 Task: Create an event for the charity run training session.
Action: Mouse moved to (59, 133)
Screenshot: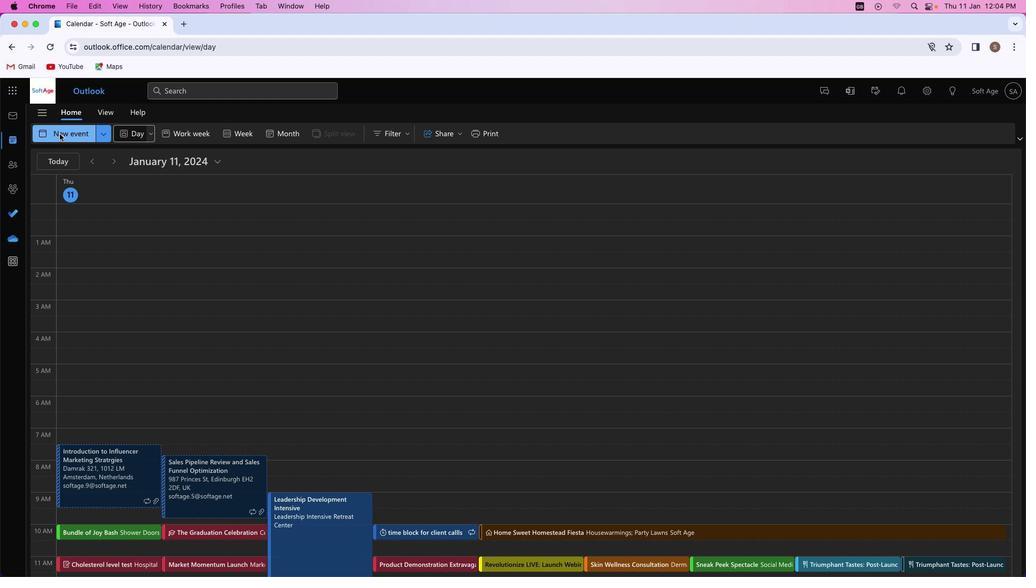 
Action: Mouse pressed left at (59, 133)
Screenshot: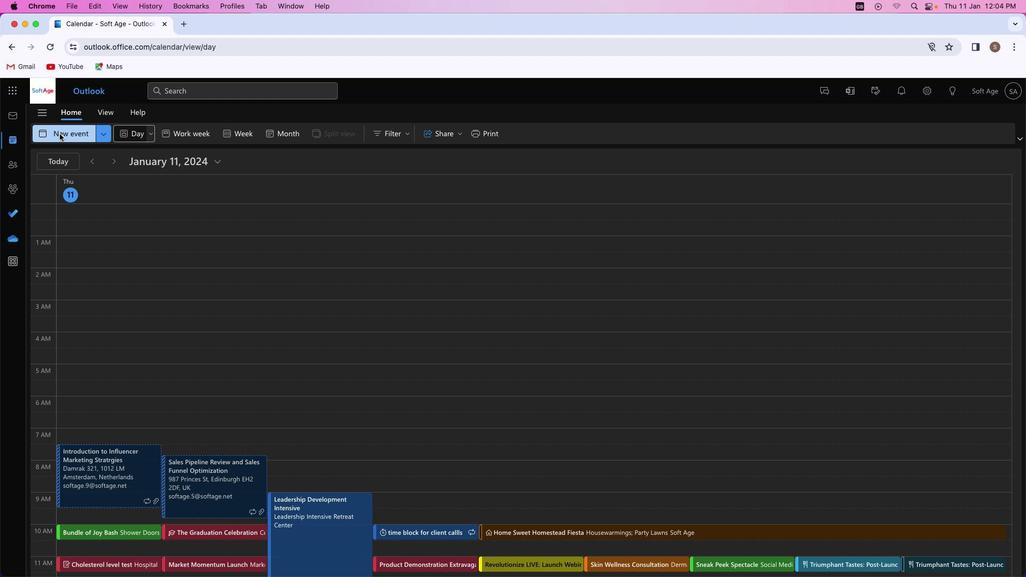 
Action: Mouse moved to (282, 197)
Screenshot: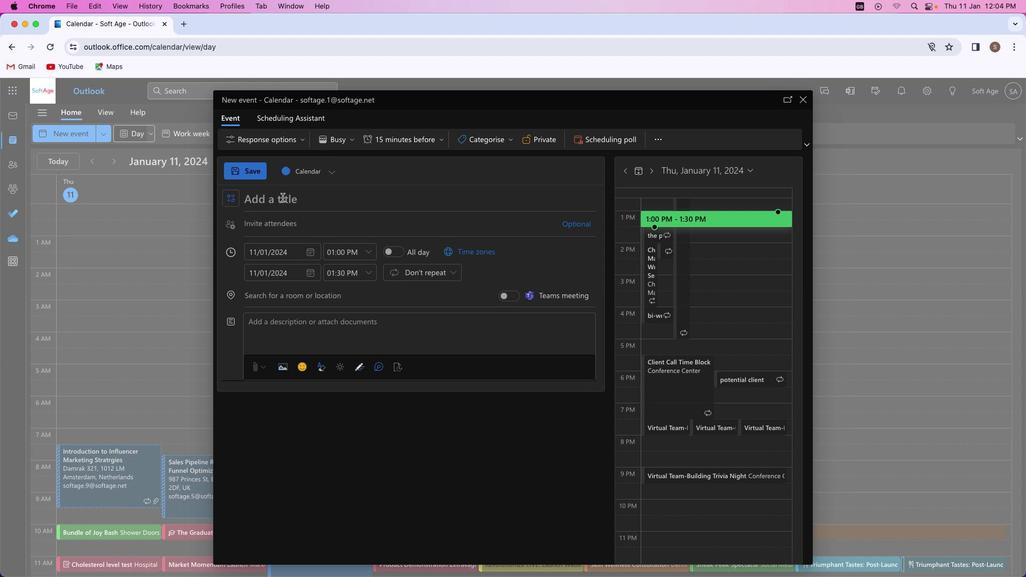 
Action: Mouse pressed left at (282, 197)
Screenshot: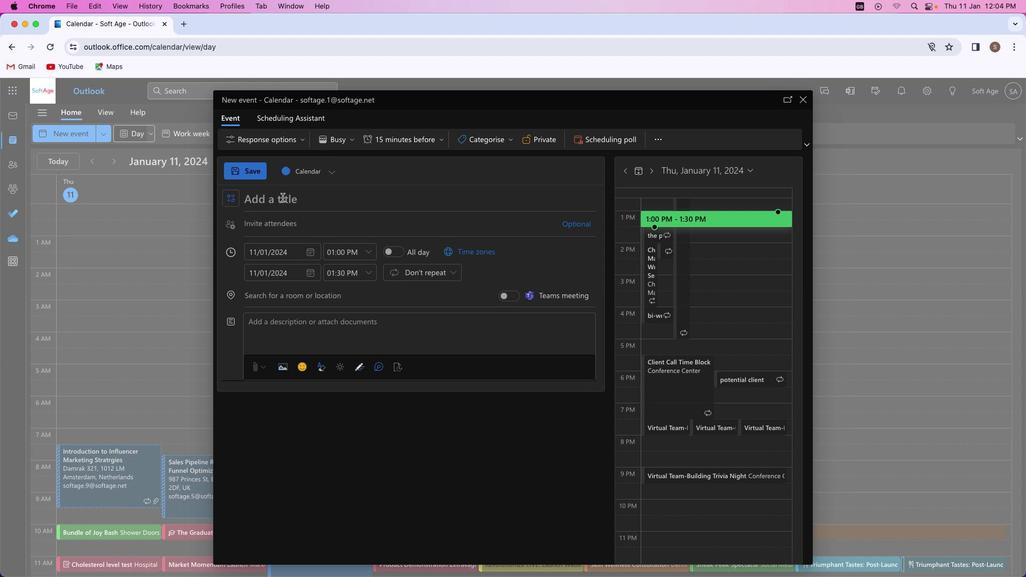 
Action: Key pressed Key.shift'C''h''a''r''i''t''y'Key.spaceKey.shift'R''u''n'Key.spaceKey.shift'T''r''a''i''n''i''n''g'Key.spaceKey.shift'S''e''s''s''i''o''n'
Screenshot: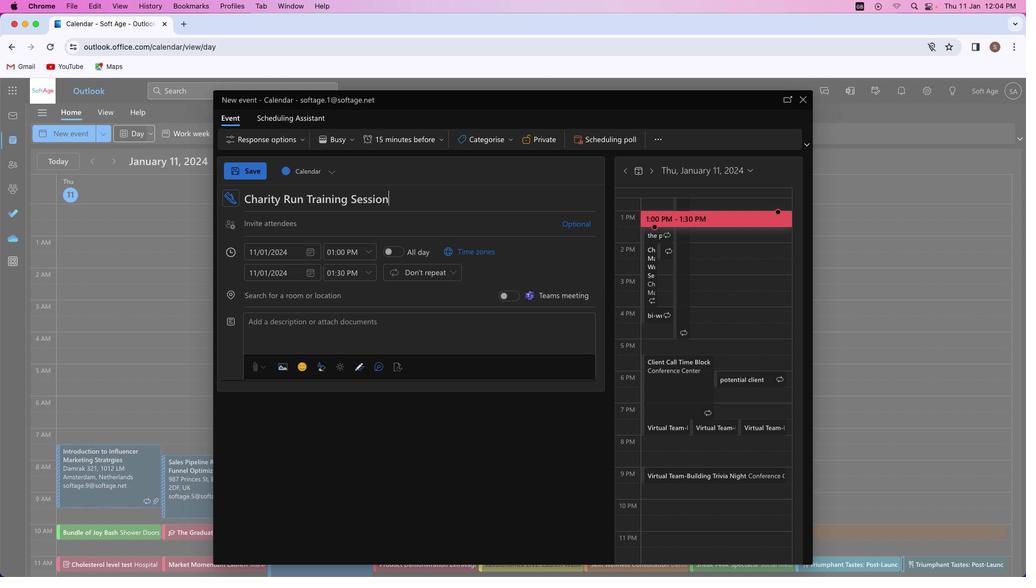 
Action: Mouse moved to (294, 295)
Screenshot: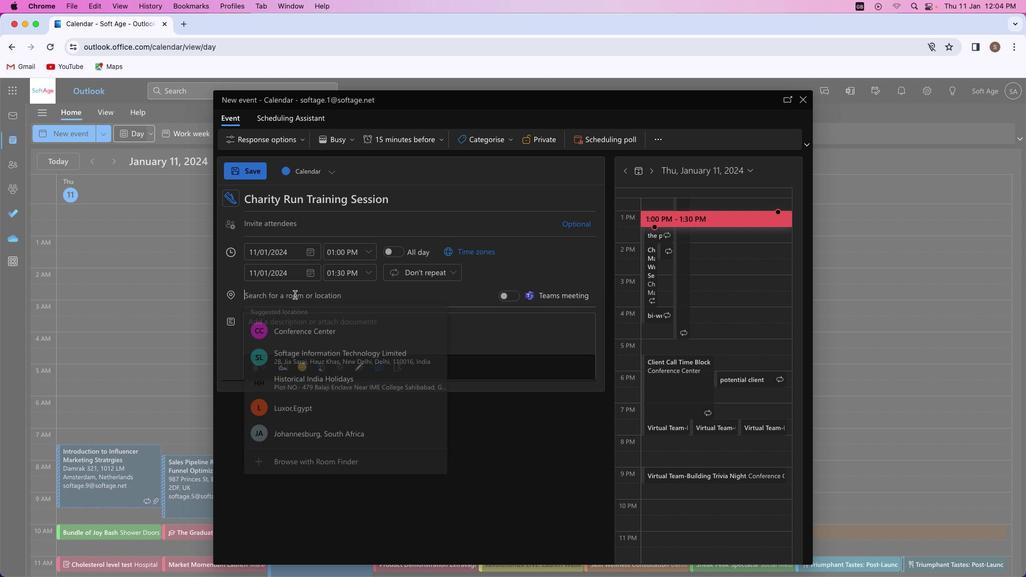 
Action: Mouse pressed left at (294, 295)
Screenshot: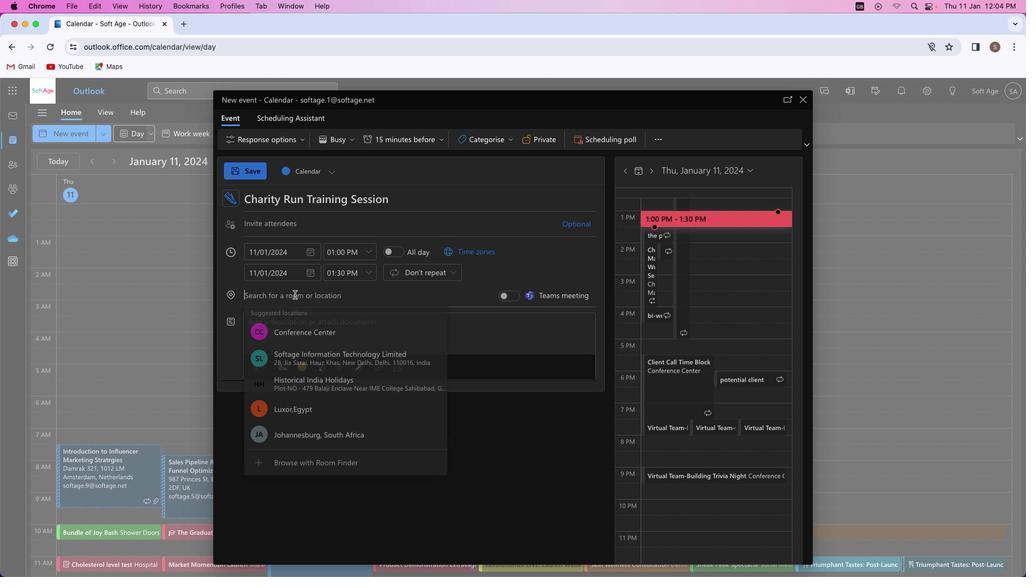 
Action: Key pressed Key.shift'C''h''a''r''i''t''y'
Screenshot: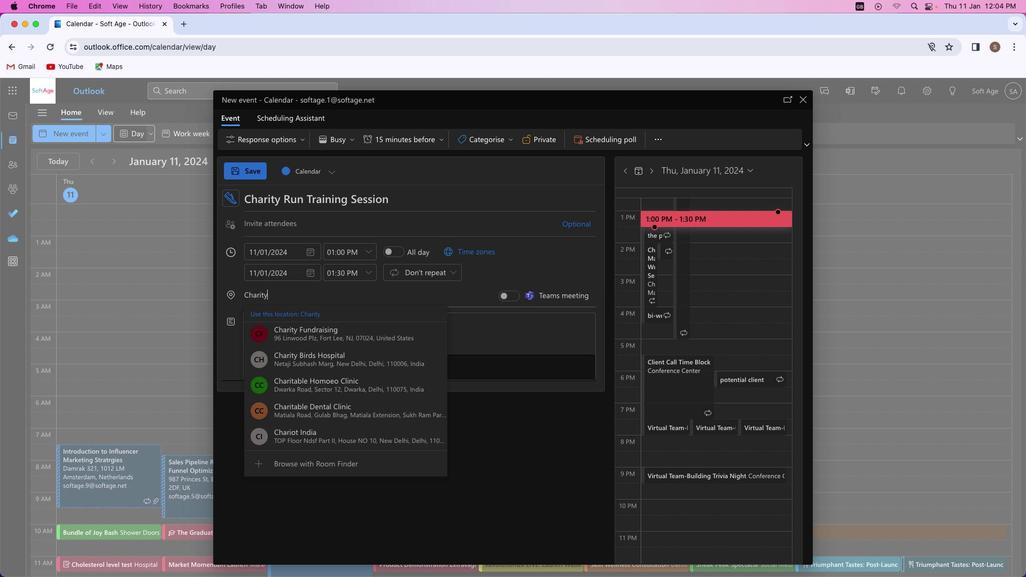 
Action: Mouse moved to (323, 369)
Screenshot: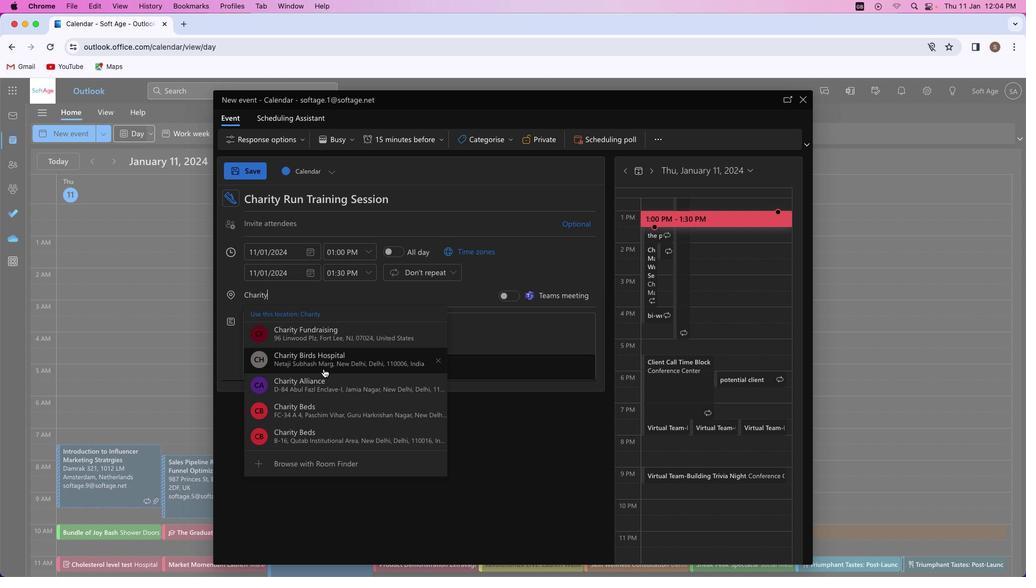 
Action: Key pressed Key.spaceKey.shift'T''r'
Screenshot: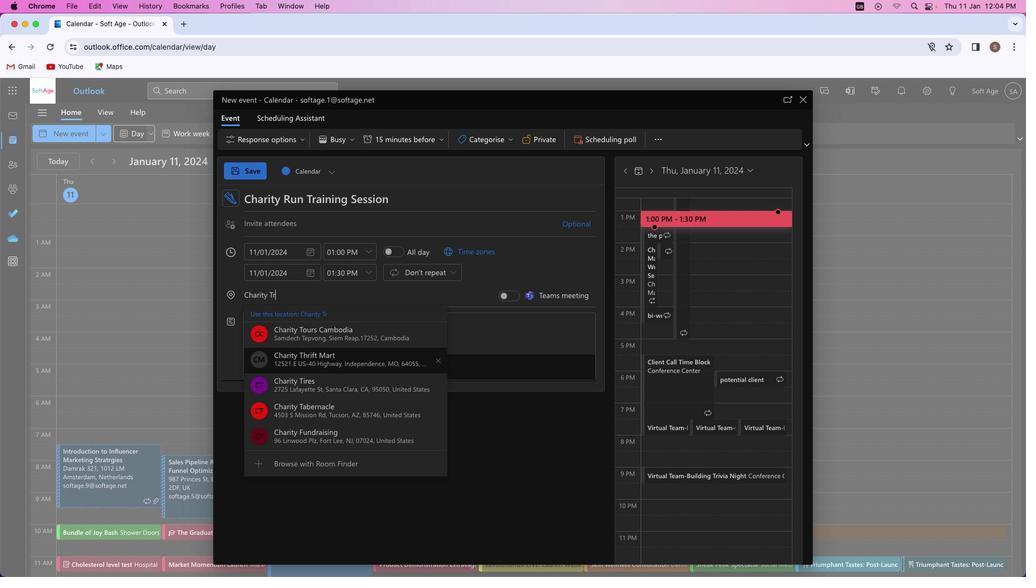 
Action: Mouse moved to (307, 381)
Screenshot: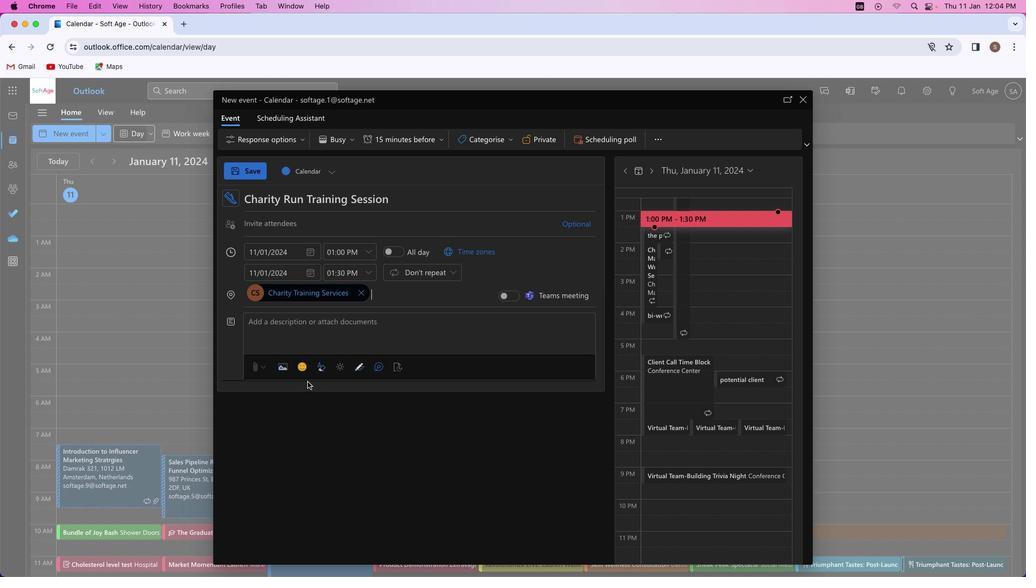 
Action: Mouse pressed left at (307, 381)
Screenshot: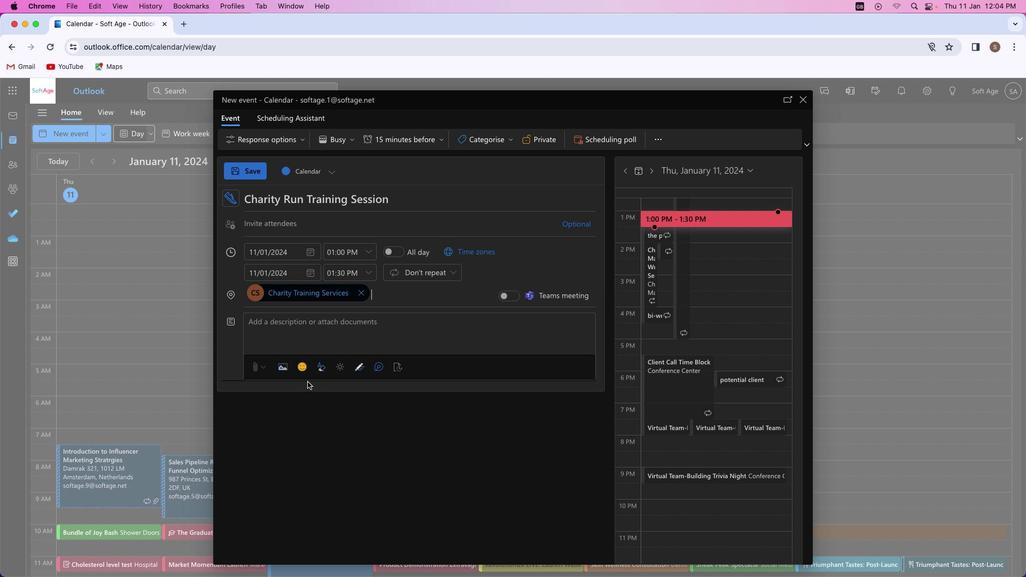 
Action: Mouse moved to (337, 330)
Screenshot: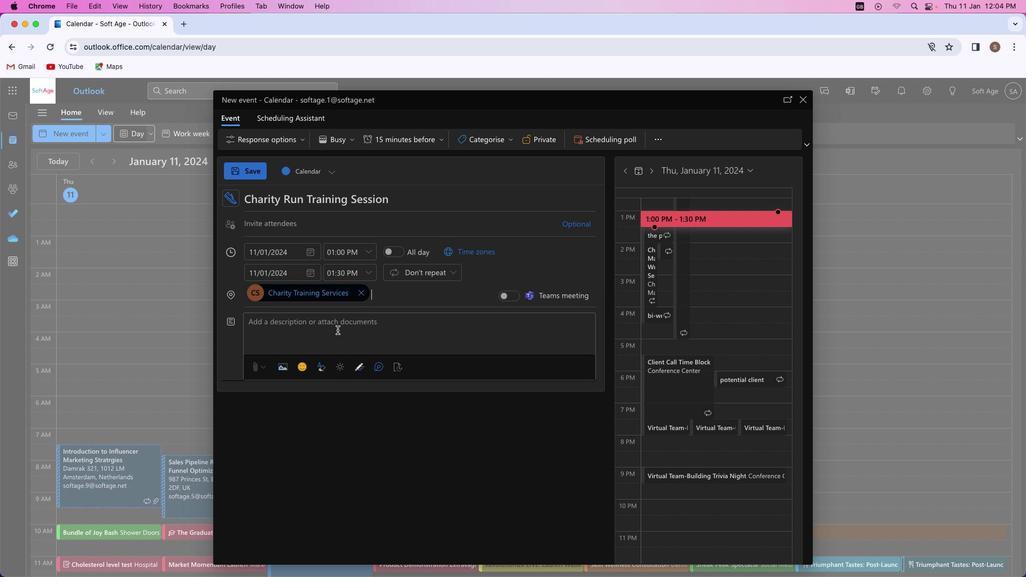 
Action: Mouse pressed left at (337, 330)
Screenshot: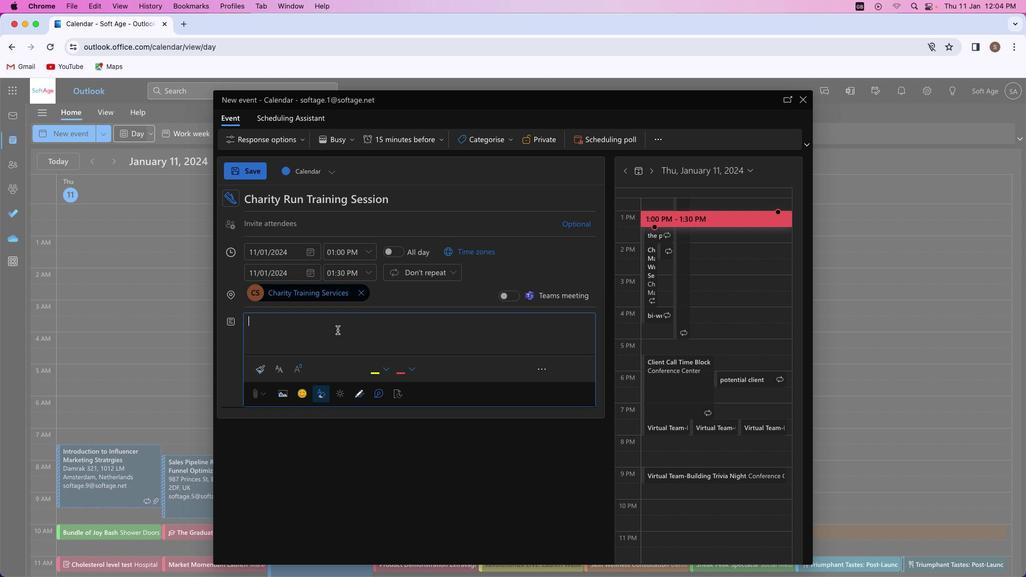 
Action: Key pressed Key.shift_r'P''r''e''p''a''r''e'Key.space'f''o''r'Key.space't''h''e'Key.space'c''h''a''r''i''t''y'Key.space'r''u''n'Key.space'w''i''t''h'Key.space'o''u''r'Key.space't''r''a''i''n''i''n''g'Key.space's''e''s''s''i''o''n'Key.shift'!'Key.spaceKey.shift'B''o''o''s''t'Key.space'y''o''u''r'Key.space'f''i''t''n''e''s''s'','Key.space's''h''a''r''e'Key.space'c''a''m''a''r''a''d''e''r''i''e'','Key.space'a''n''d'Key.space'c''o''n''t''r''i''b''u''t''e'Key.space't''o'Key.space'a'Key.space'n''o''b''l''e'Key.space'c''a''u''s''e''.'Key.spaceKey.shift_r'L''a''c''e'Key.space'u''p'Key.space'f''o''r'Key.space'a'Key.space'p''u''r''p''o''s''e''-''d''r''i''v''e''n'Key.space'j''o''u''r''n''e''y'Key.shift'!'
Screenshot: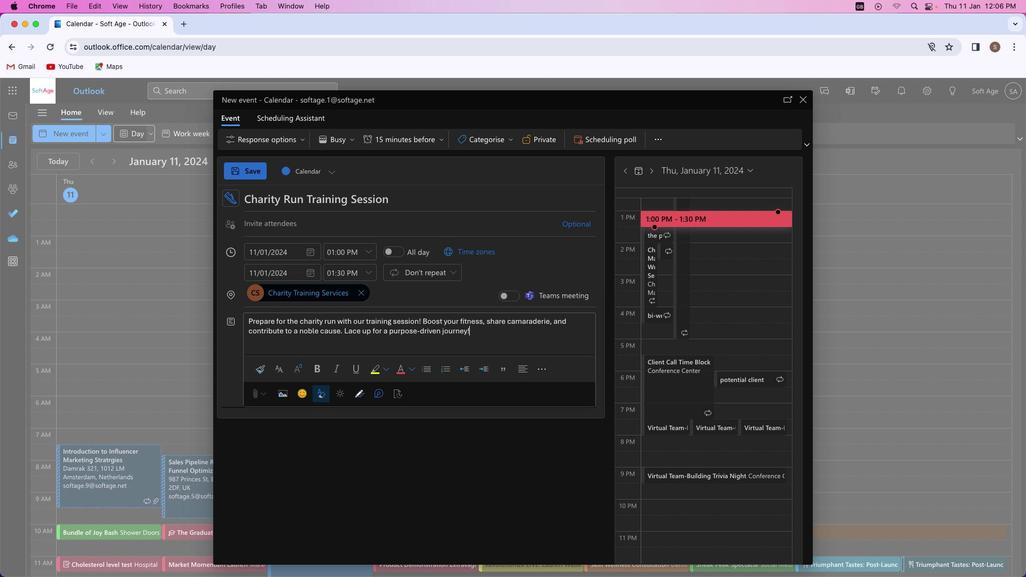 
Action: Mouse moved to (416, 320)
Screenshot: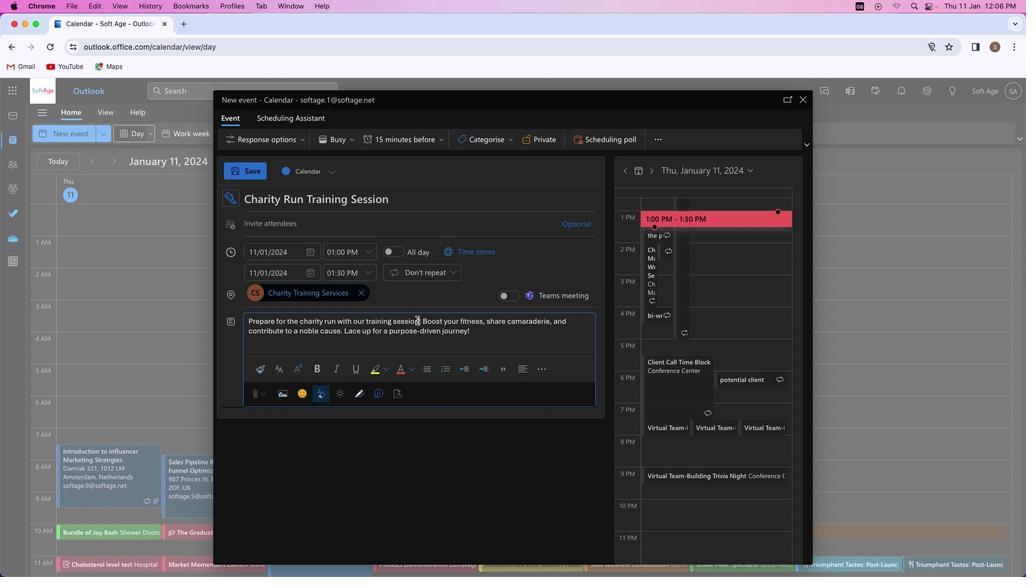 
Action: Mouse pressed left at (416, 320)
Screenshot: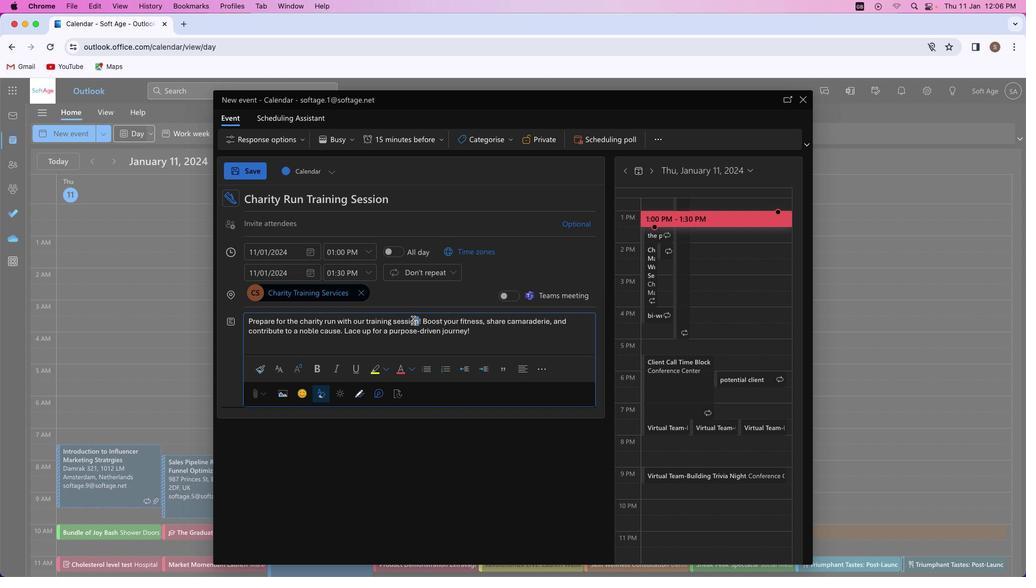 
Action: Mouse moved to (316, 366)
Screenshot: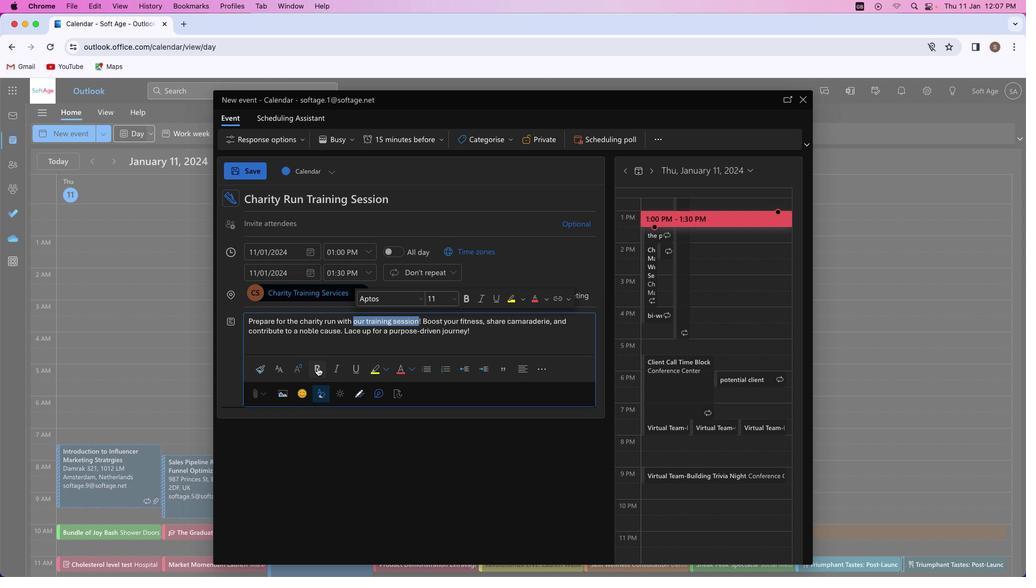 
Action: Mouse pressed left at (316, 366)
Screenshot: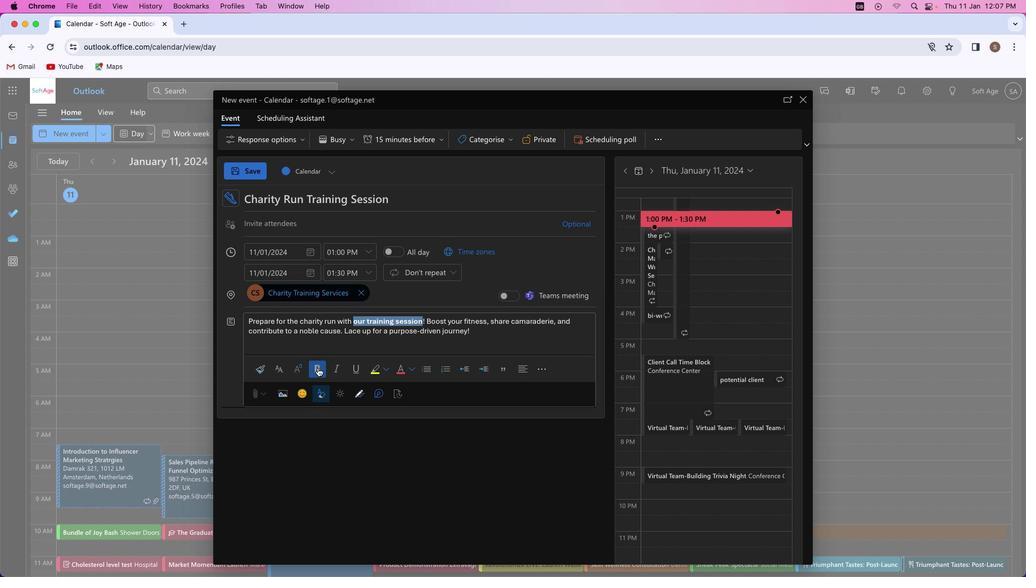 
Action: Mouse moved to (337, 366)
Screenshot: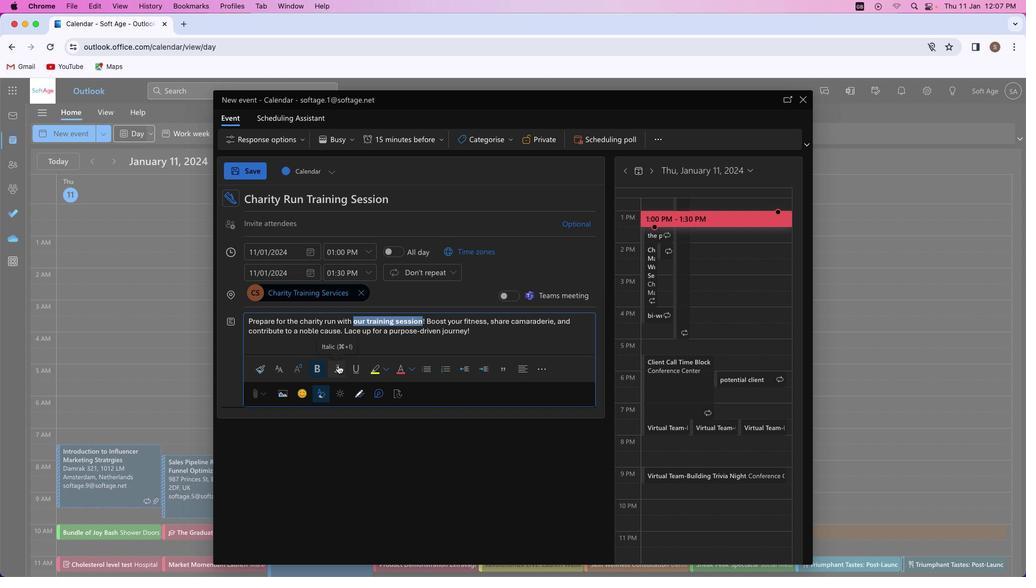 
Action: Mouse pressed left at (337, 366)
Screenshot: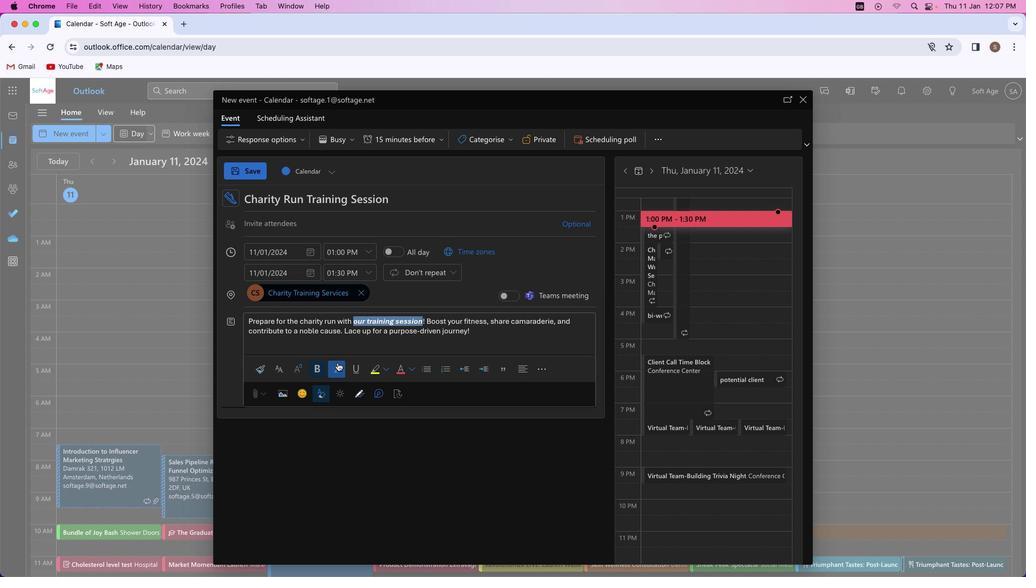 
Action: Mouse moved to (299, 320)
Screenshot: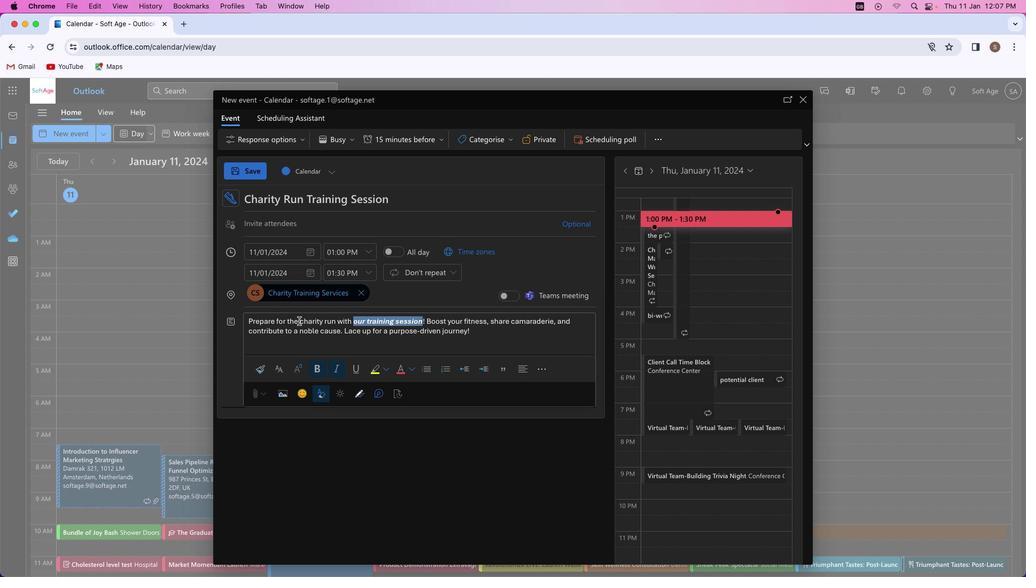 
Action: Mouse pressed left at (299, 320)
Screenshot: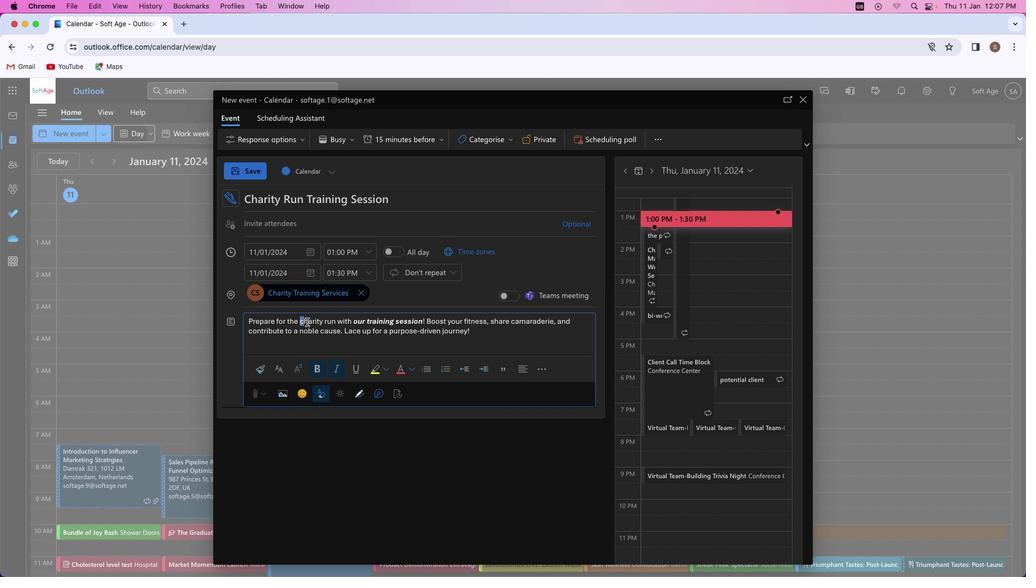 
Action: Mouse moved to (319, 370)
Screenshot: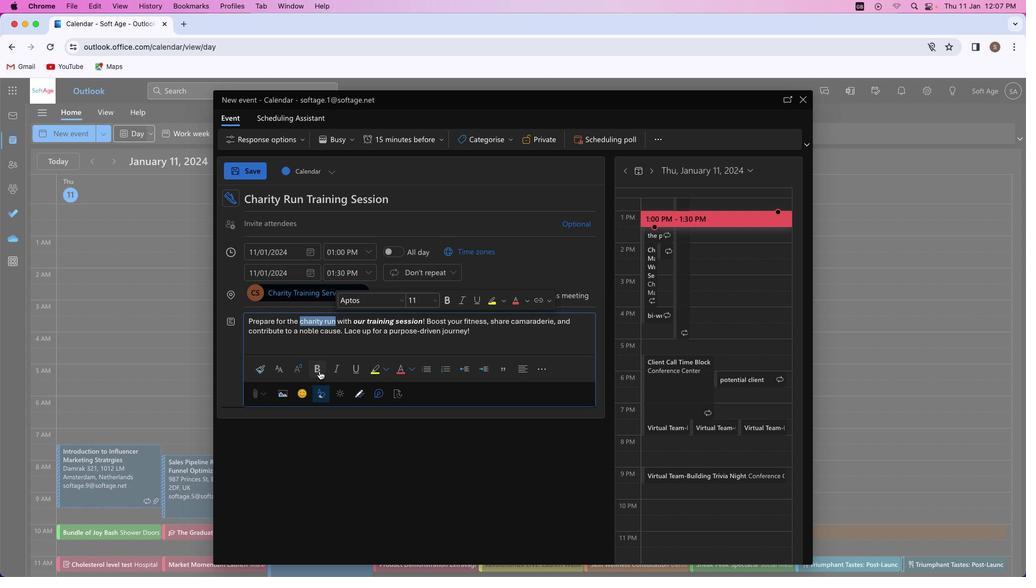 
Action: Mouse pressed left at (319, 370)
Screenshot: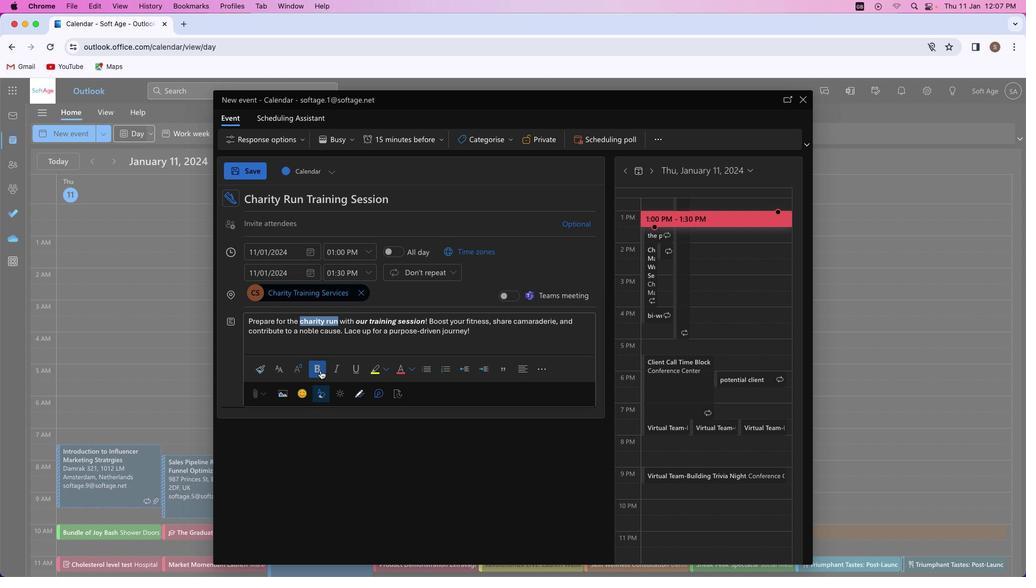 
Action: Mouse moved to (334, 367)
Screenshot: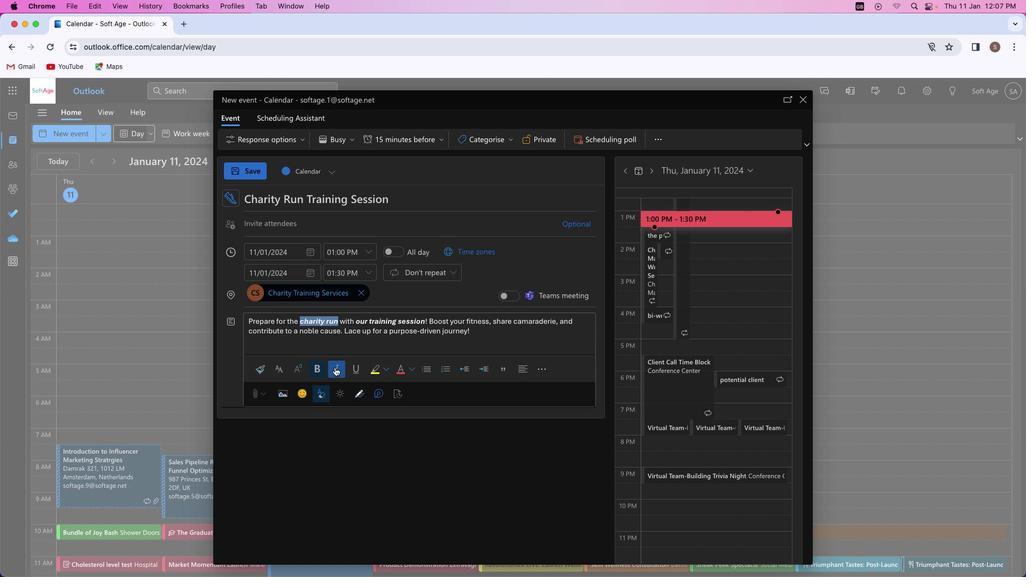 
Action: Mouse pressed left at (334, 367)
Screenshot: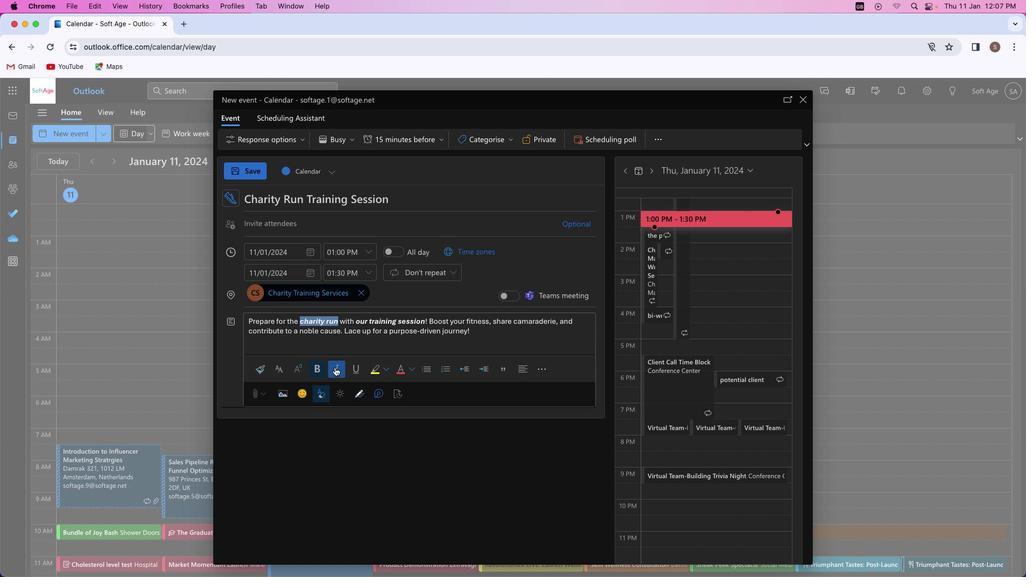 
Action: Mouse moved to (478, 332)
Screenshot: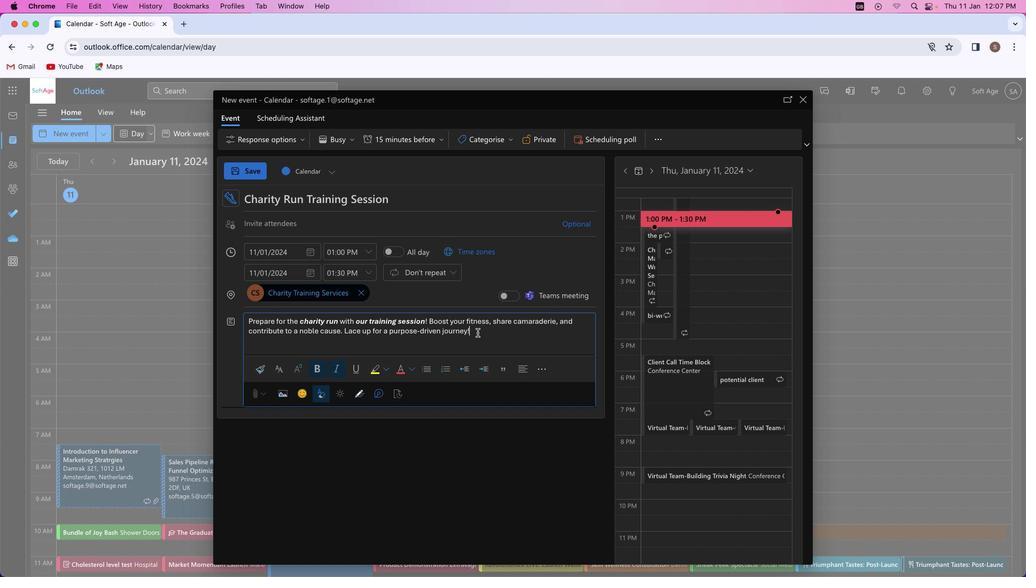 
Action: Mouse pressed left at (478, 332)
Screenshot: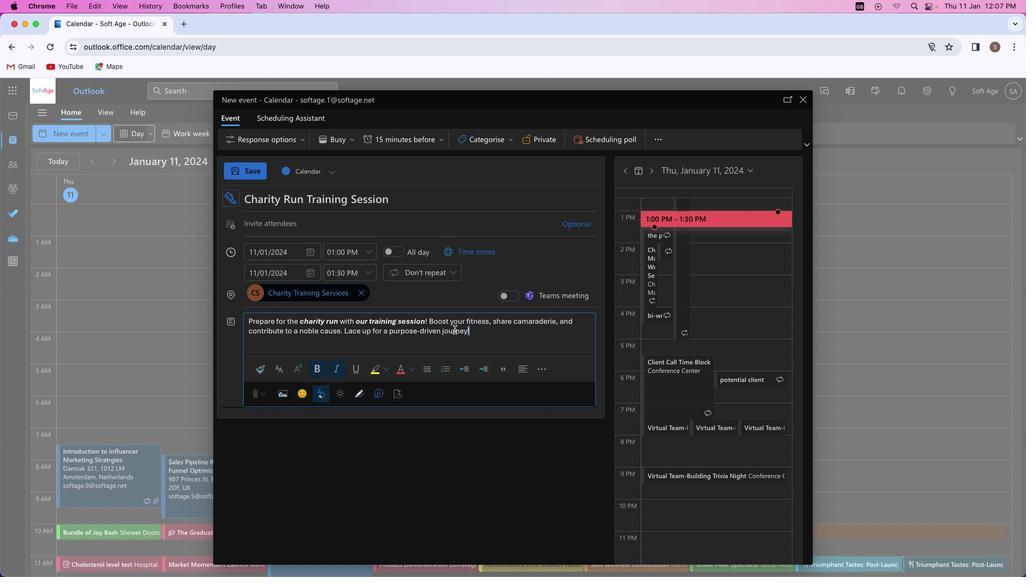 
Action: Mouse moved to (348, 298)
Screenshot: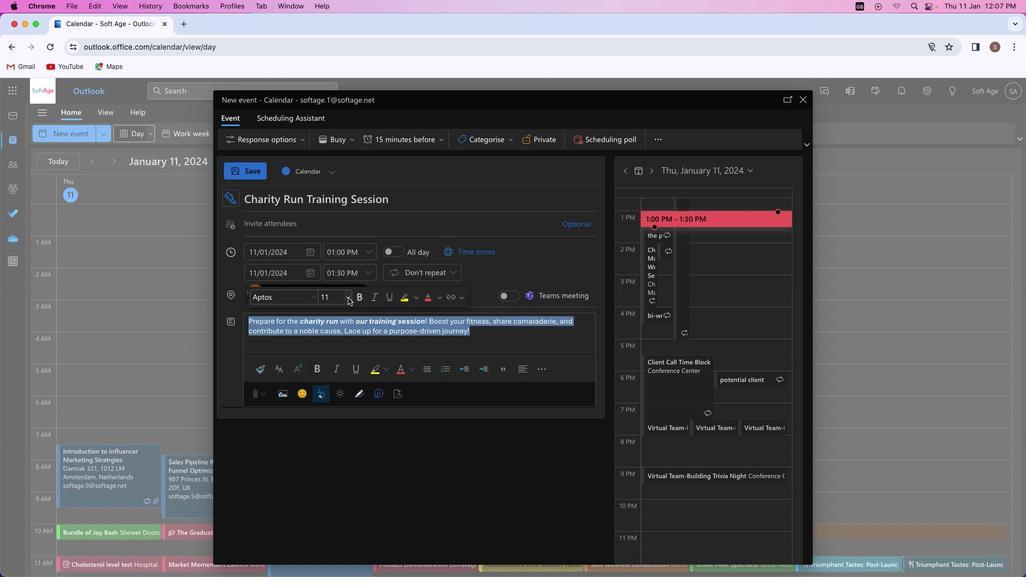 
Action: Mouse pressed left at (348, 298)
Screenshot: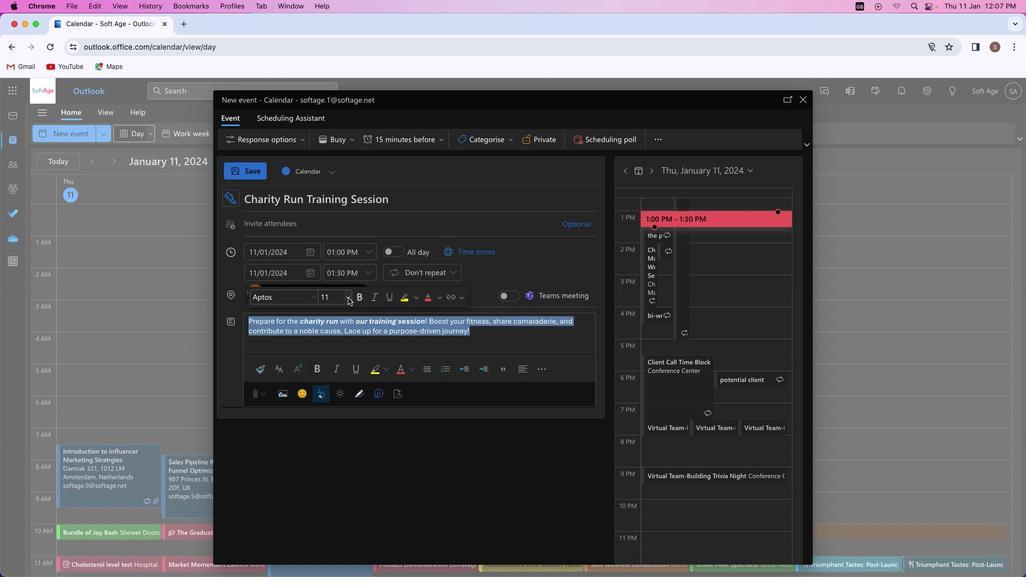 
Action: Mouse moved to (335, 383)
Screenshot: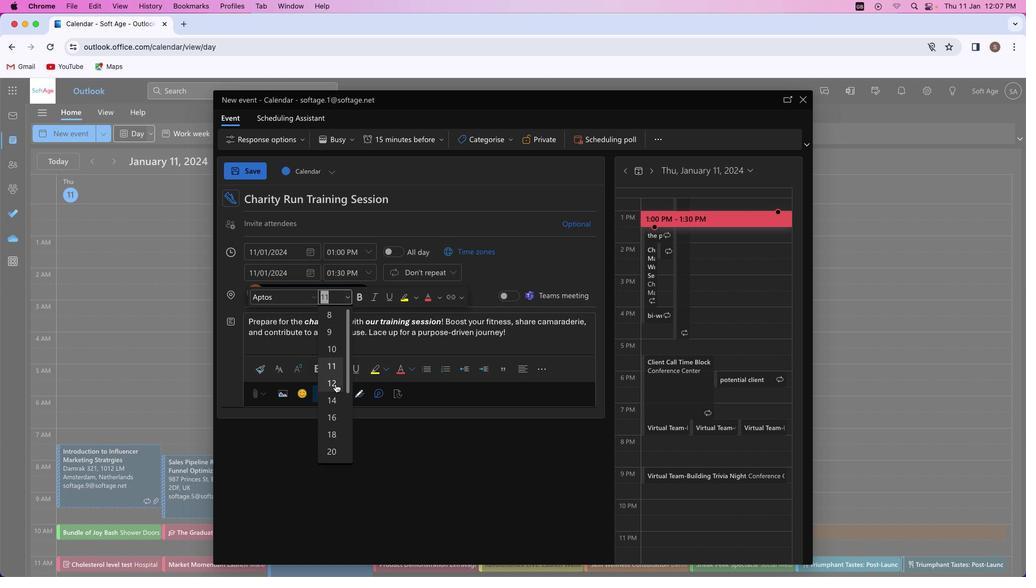 
Action: Mouse pressed left at (335, 383)
Screenshot: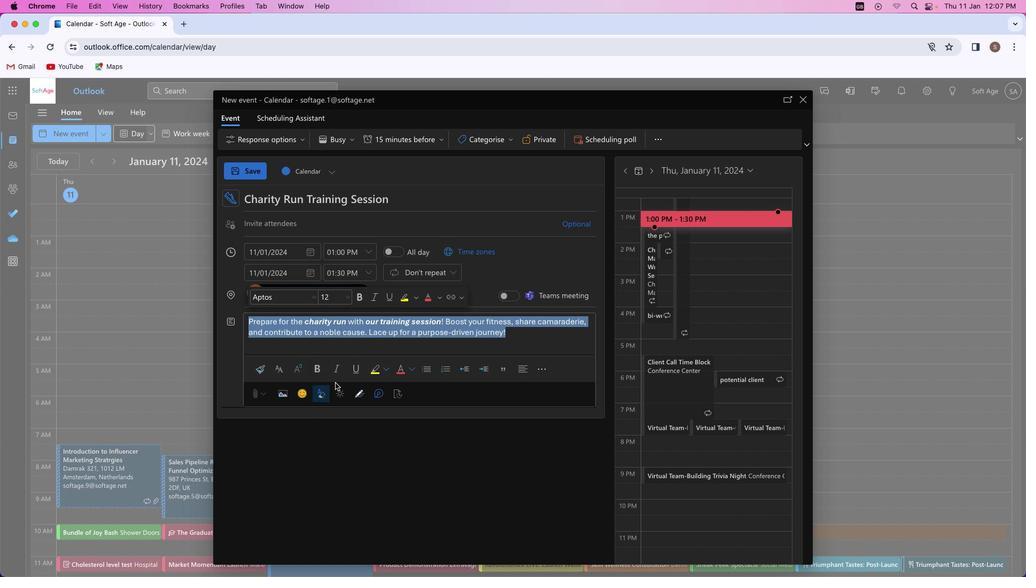 
Action: Mouse moved to (314, 299)
Screenshot: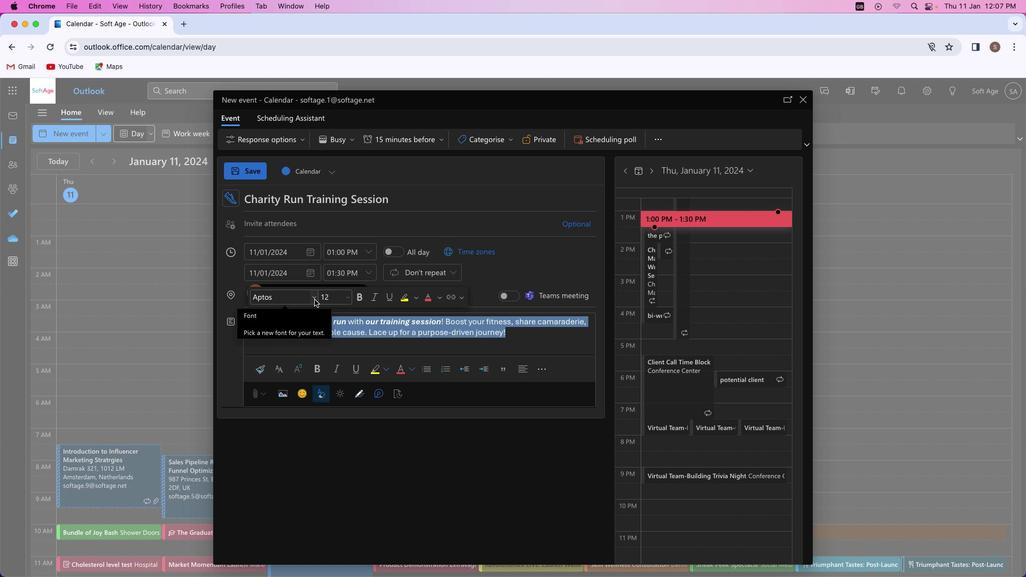 
Action: Mouse pressed left at (314, 299)
Screenshot: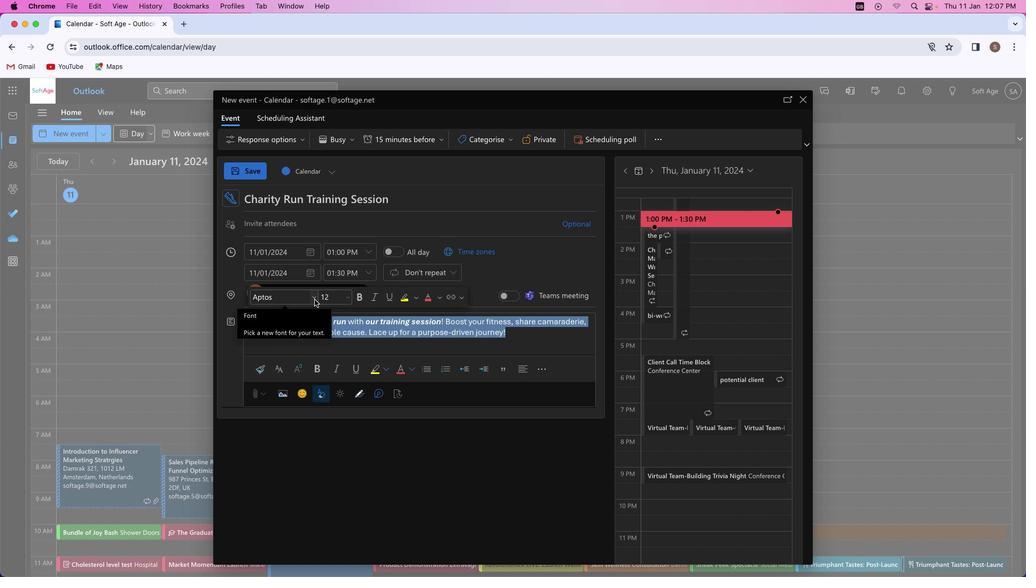 
Action: Mouse moved to (298, 379)
Screenshot: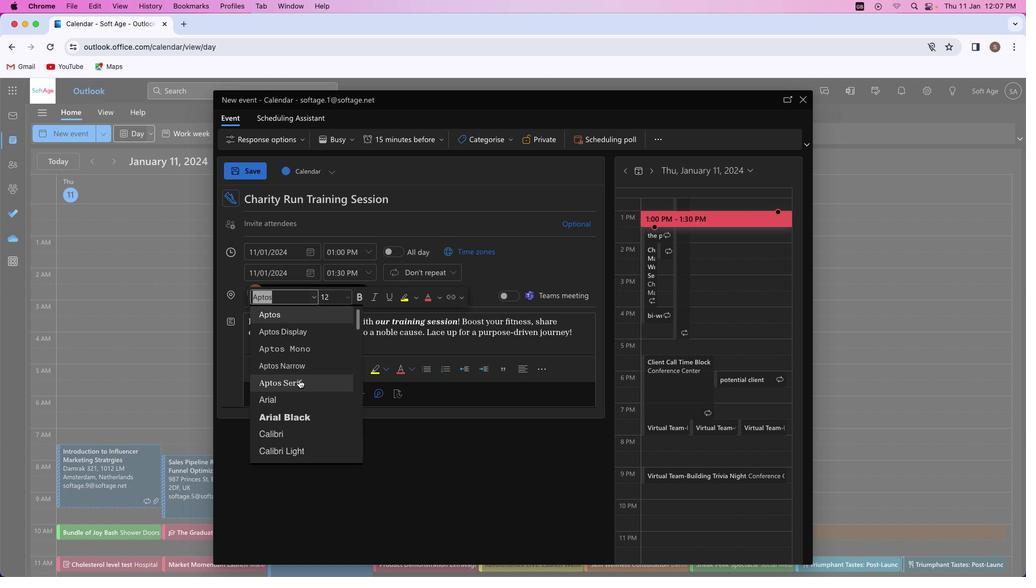 
Action: Mouse pressed left at (298, 379)
Screenshot: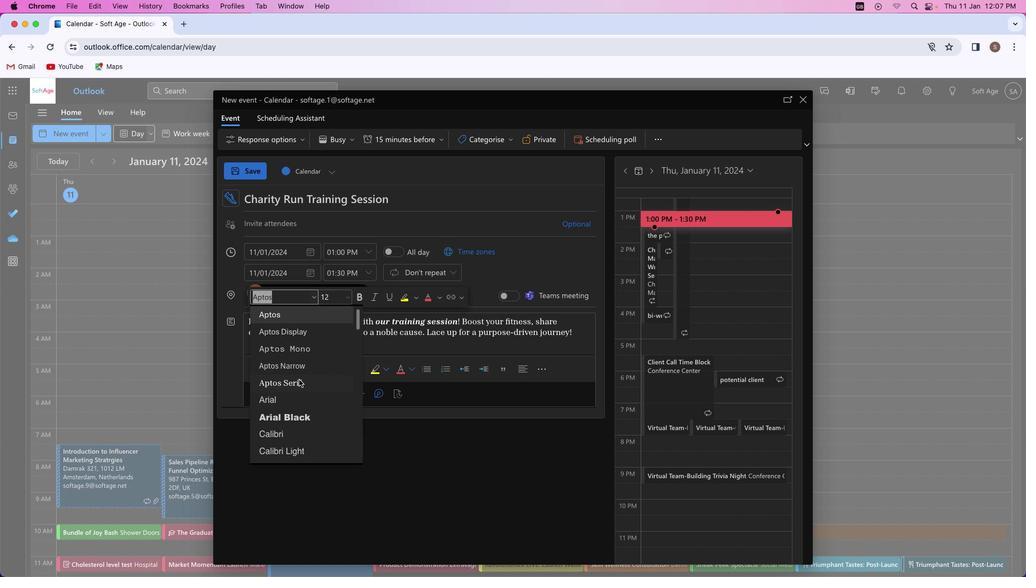 
Action: Mouse moved to (416, 299)
Screenshot: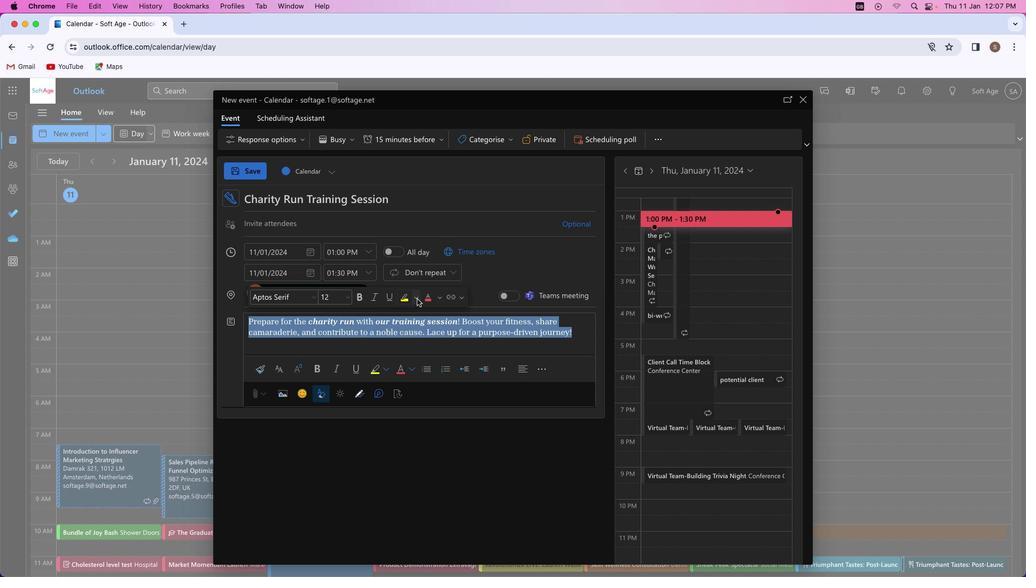 
Action: Mouse pressed left at (416, 299)
Screenshot: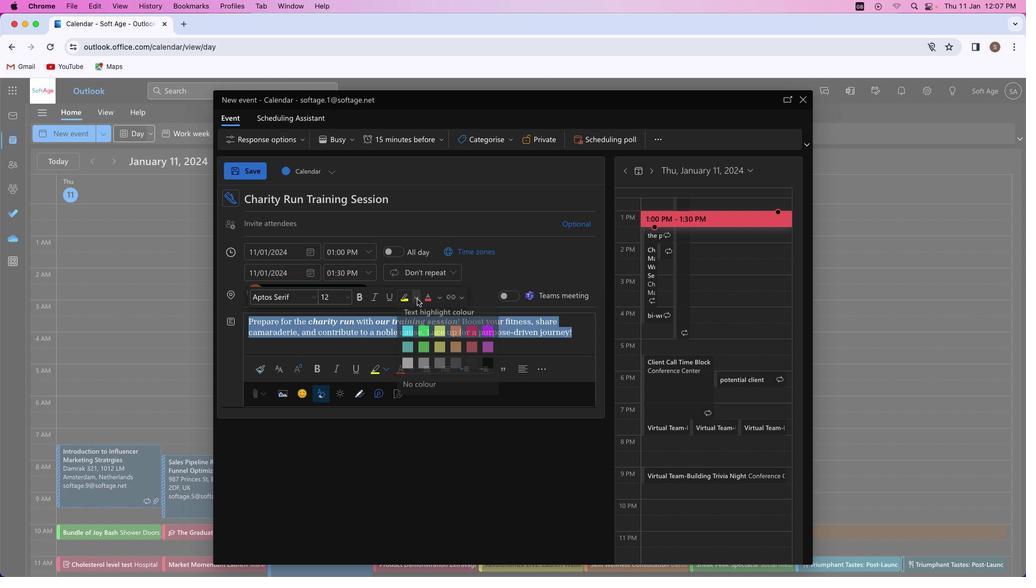 
Action: Mouse moved to (438, 352)
Screenshot: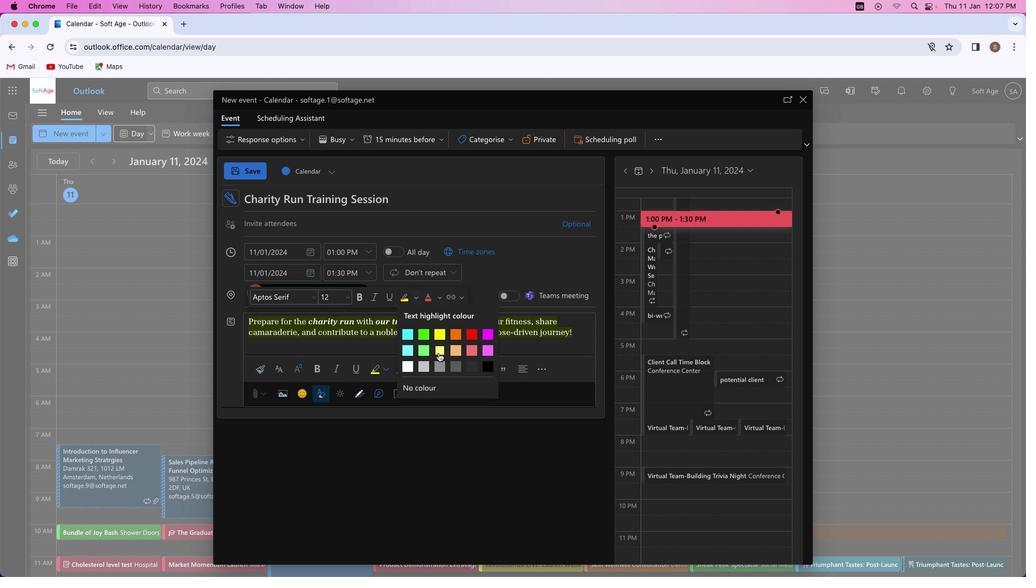 
Action: Mouse pressed left at (438, 352)
Screenshot: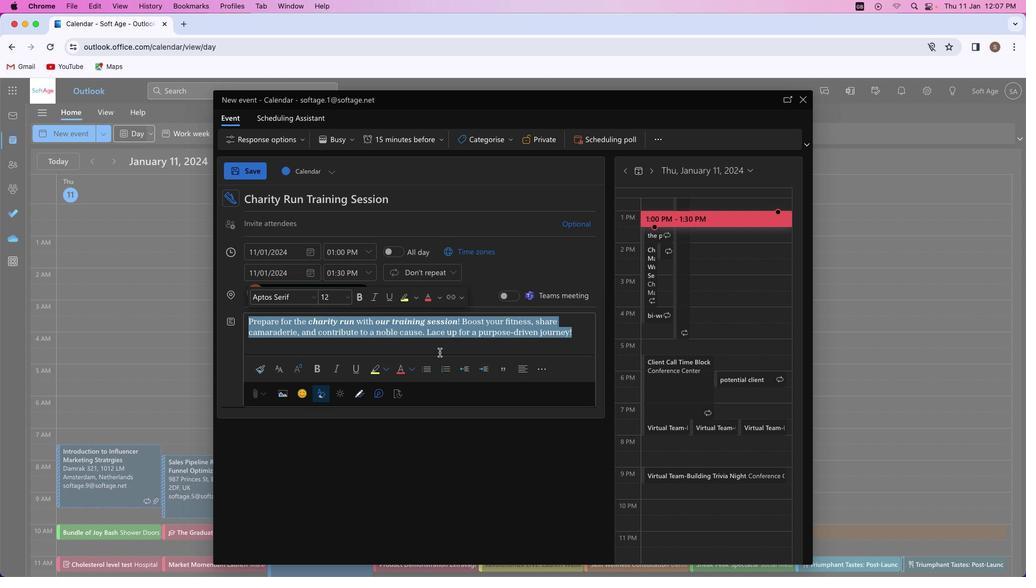 
Action: Mouse moved to (439, 299)
Screenshot: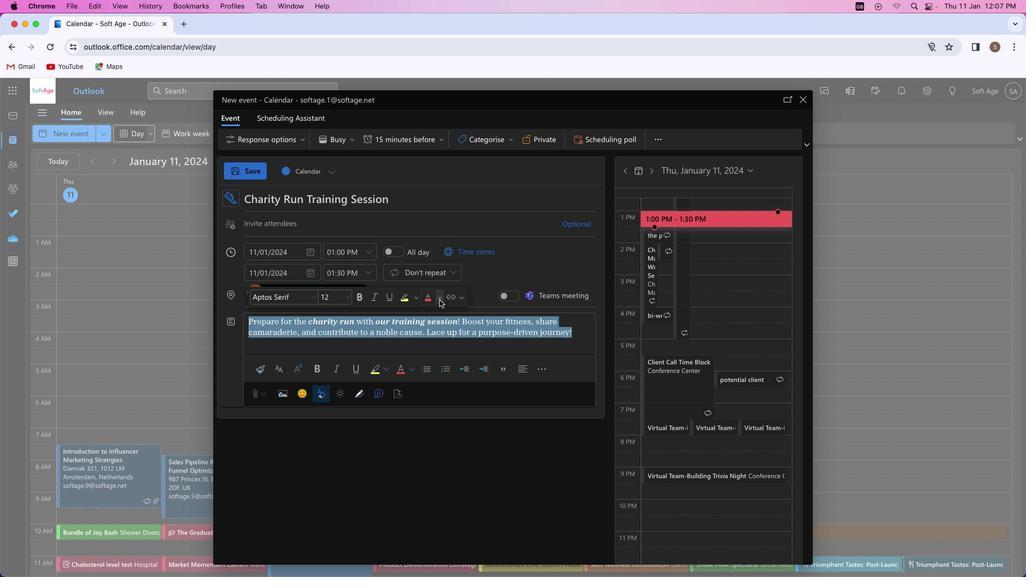 
Action: Mouse pressed left at (439, 299)
Screenshot: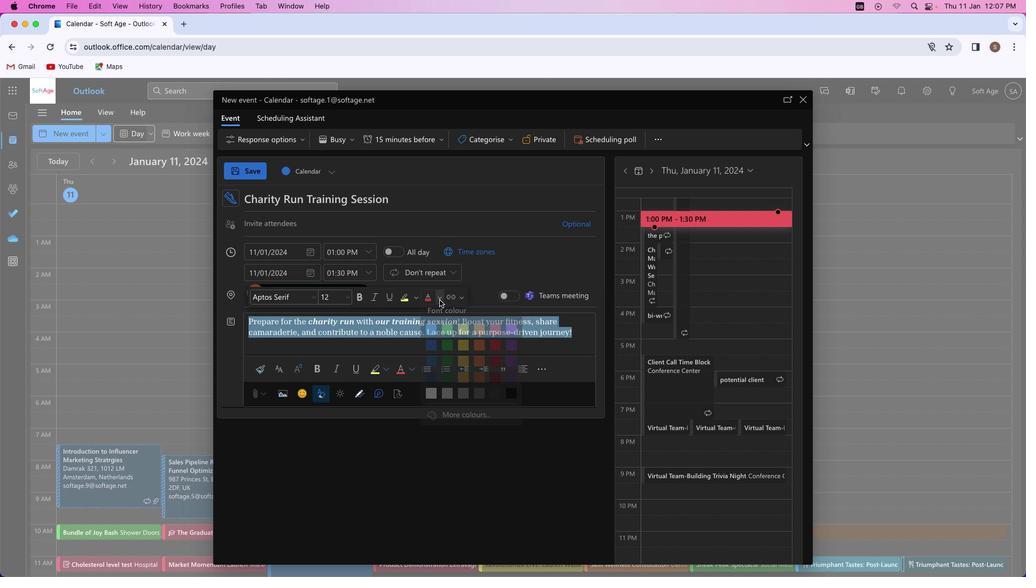 
Action: Mouse moved to (444, 335)
Screenshot: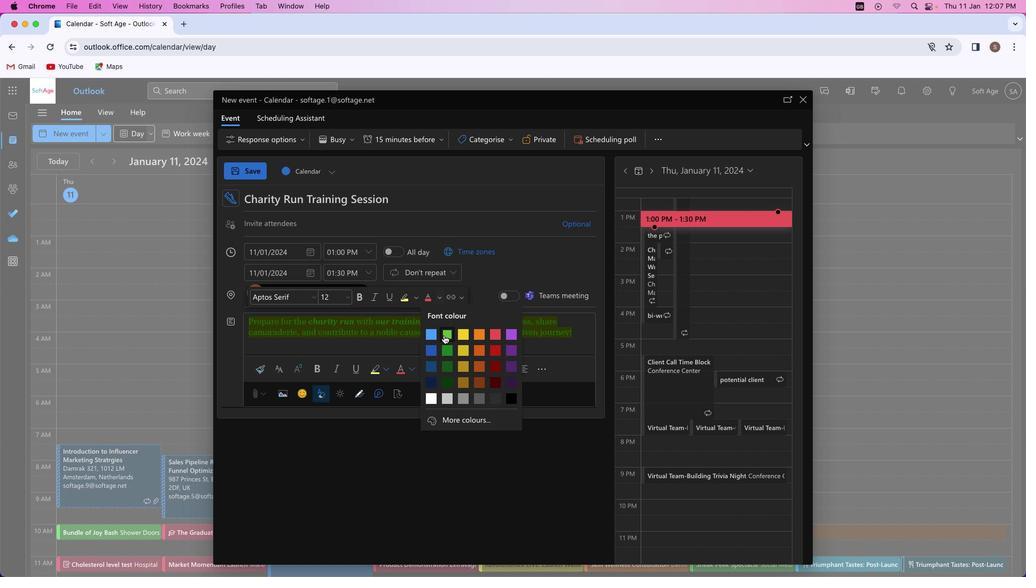 
Action: Mouse pressed left at (444, 335)
Screenshot: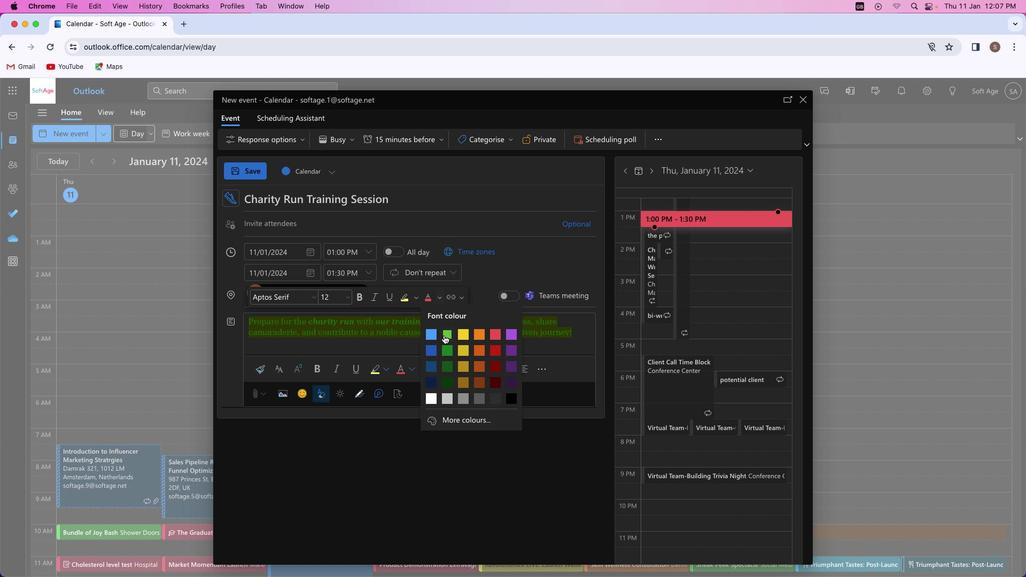 
Action: Mouse moved to (466, 337)
Screenshot: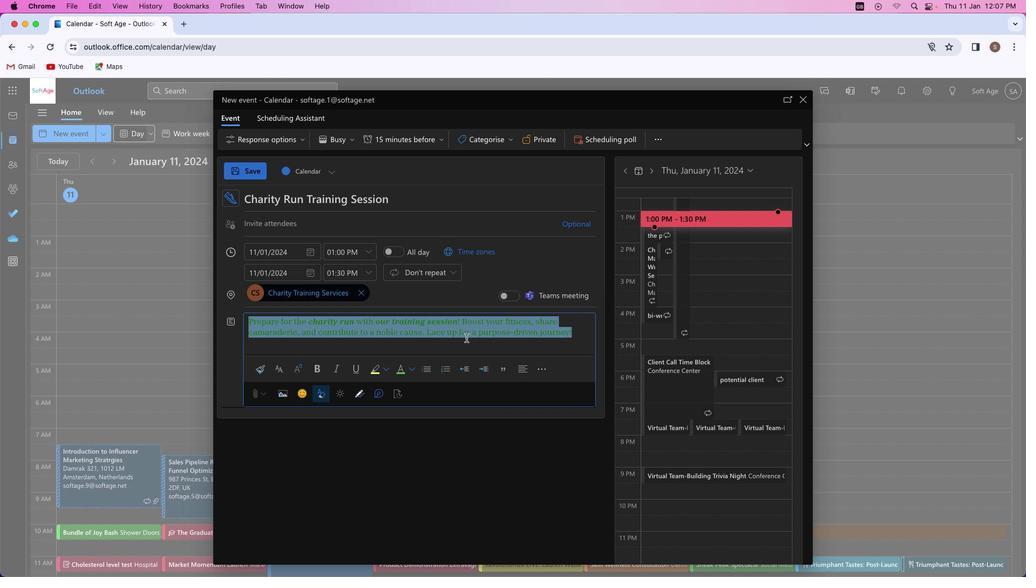 
Action: Mouse pressed left at (466, 337)
Screenshot: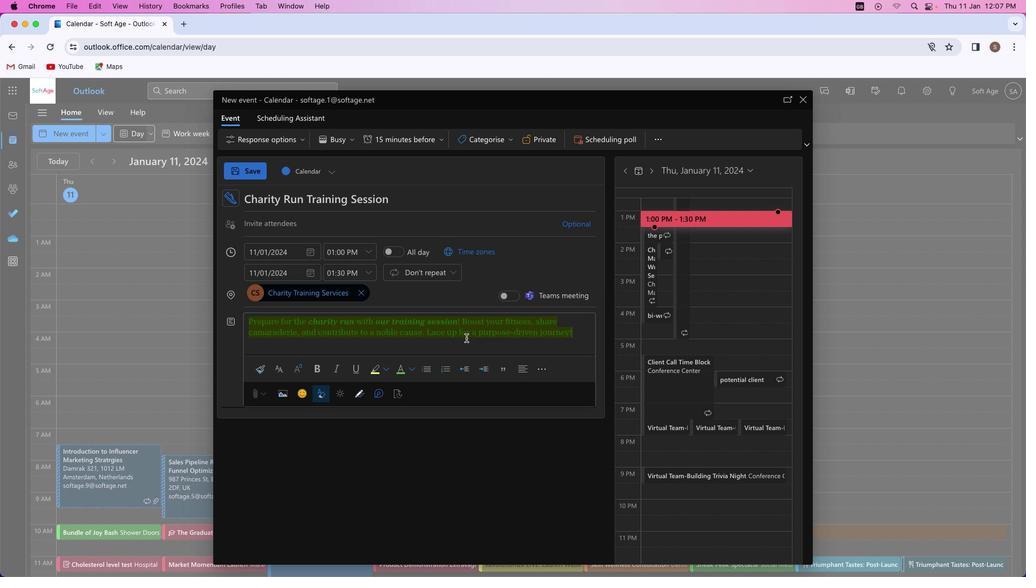 
Action: Mouse moved to (498, 138)
Screenshot: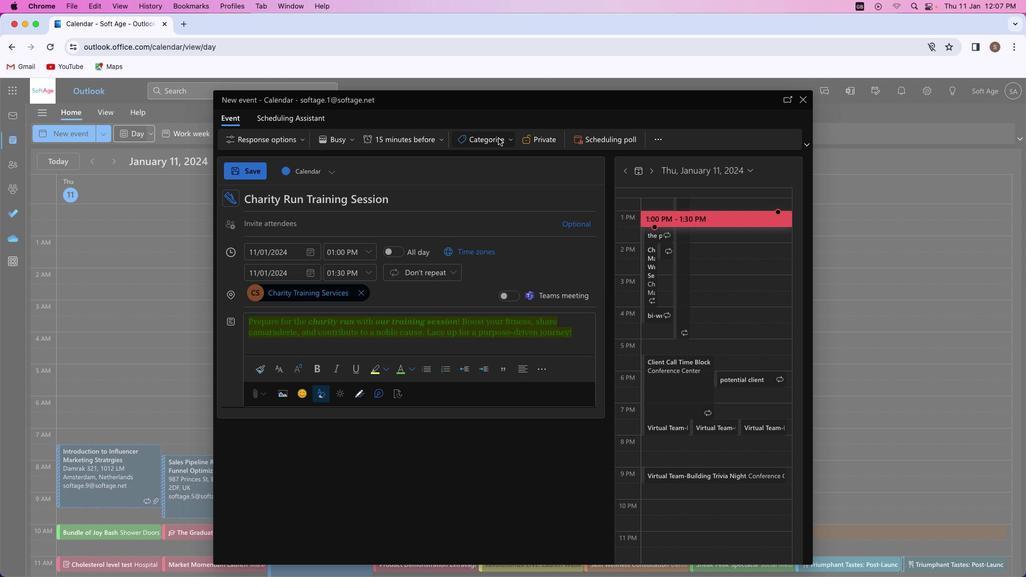 
Action: Mouse pressed left at (498, 138)
Screenshot: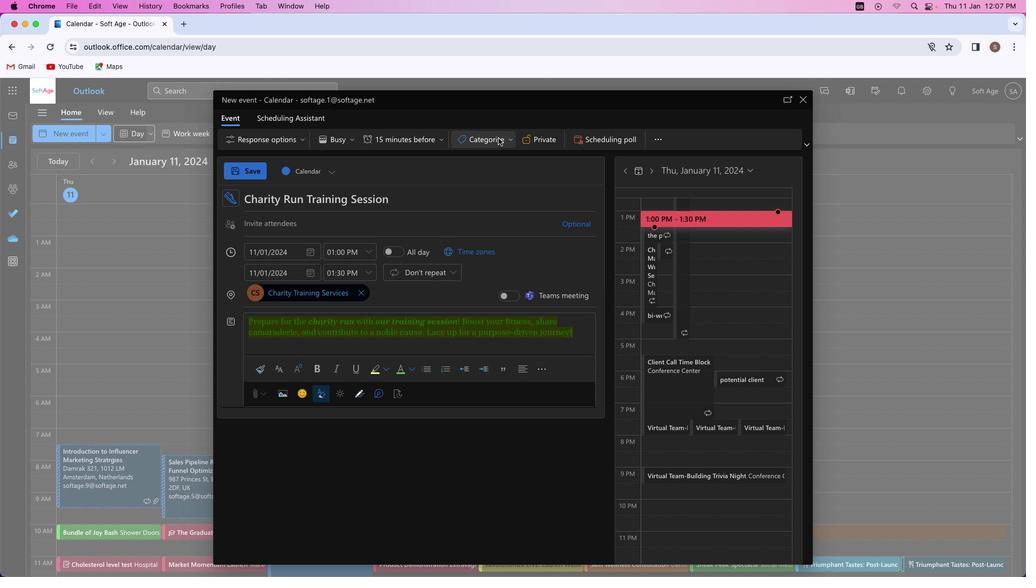 
Action: Mouse moved to (502, 245)
Screenshot: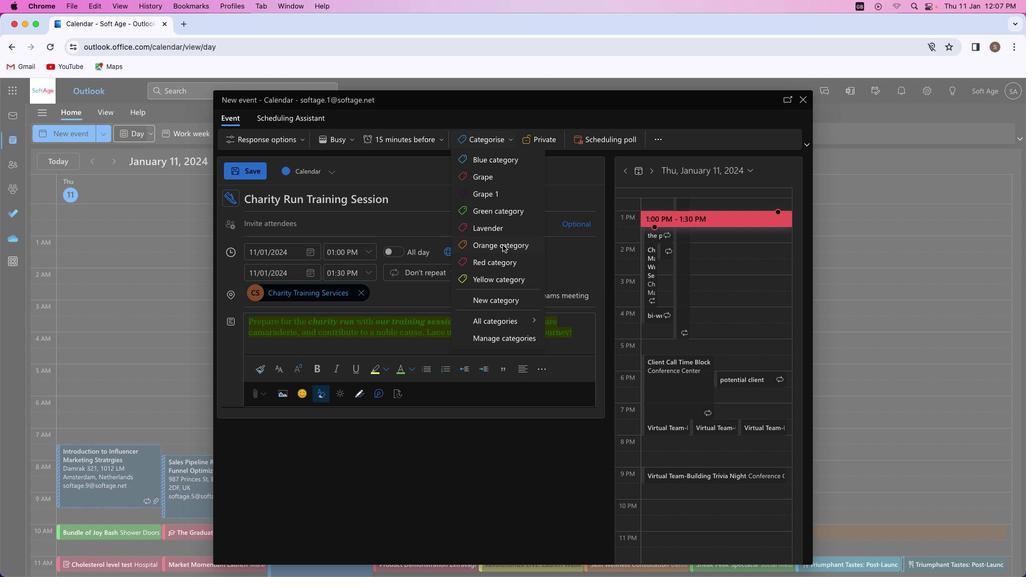 
Action: Mouse pressed left at (502, 245)
Screenshot: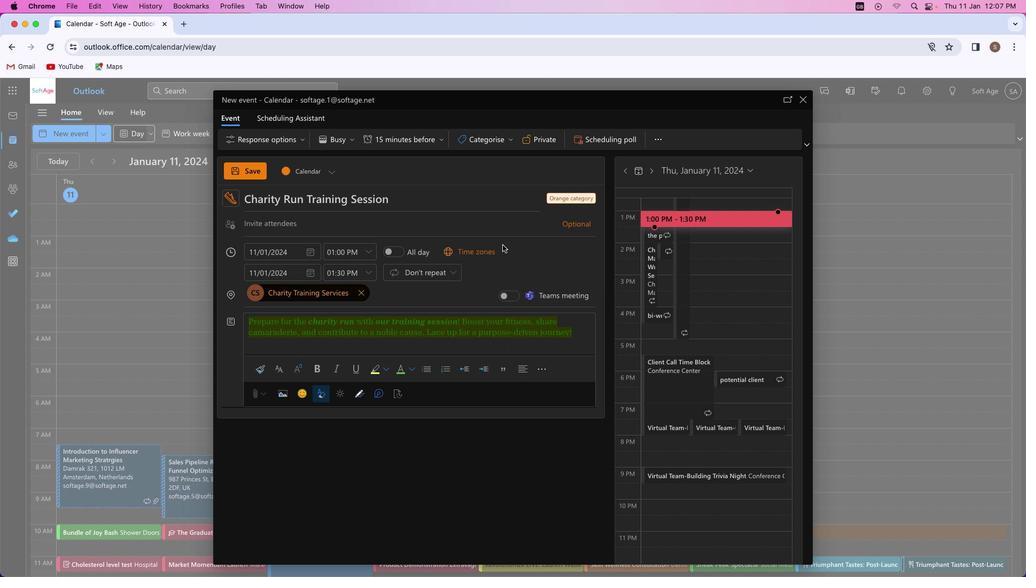 
Action: Mouse moved to (276, 223)
Screenshot: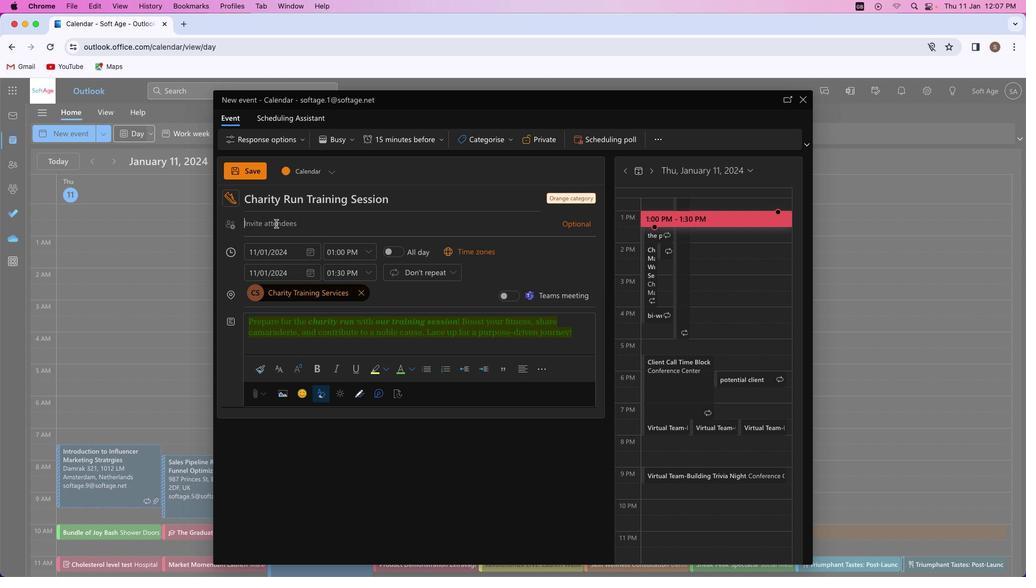 
Action: Mouse pressed left at (276, 223)
Screenshot: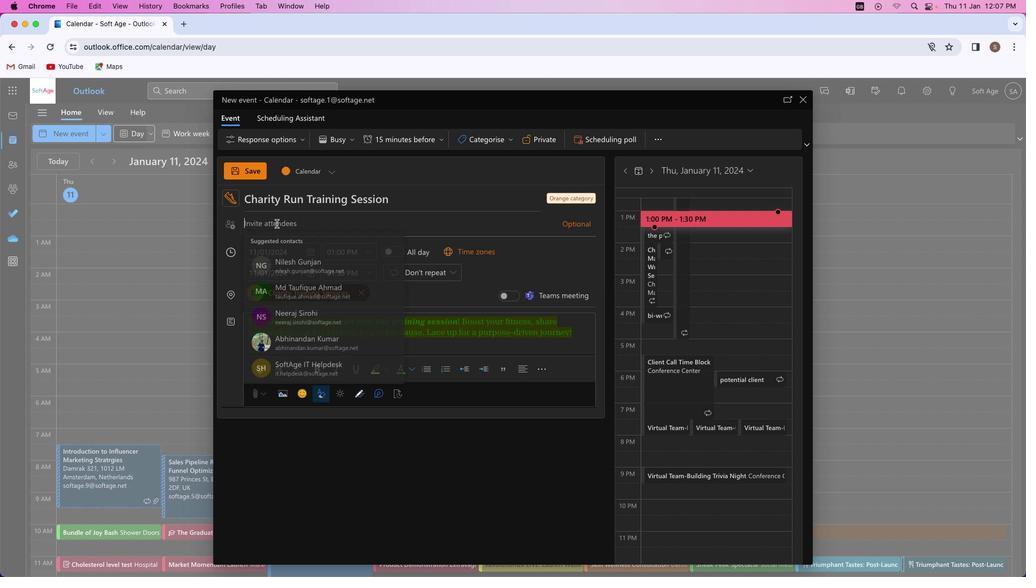 
Action: Mouse moved to (276, 223)
Screenshot: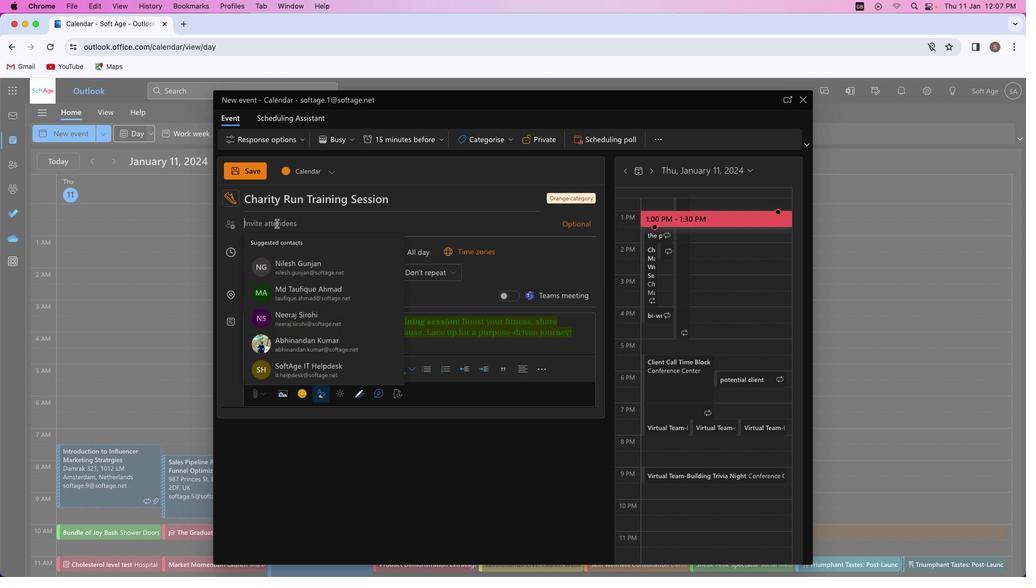 
Action: Key pressed 's''h''i''v''a''m''y''a''d''a''v''4''1'Key.shift'@''o''u''t''l''o''o''k''.''c''o''m'
Screenshot: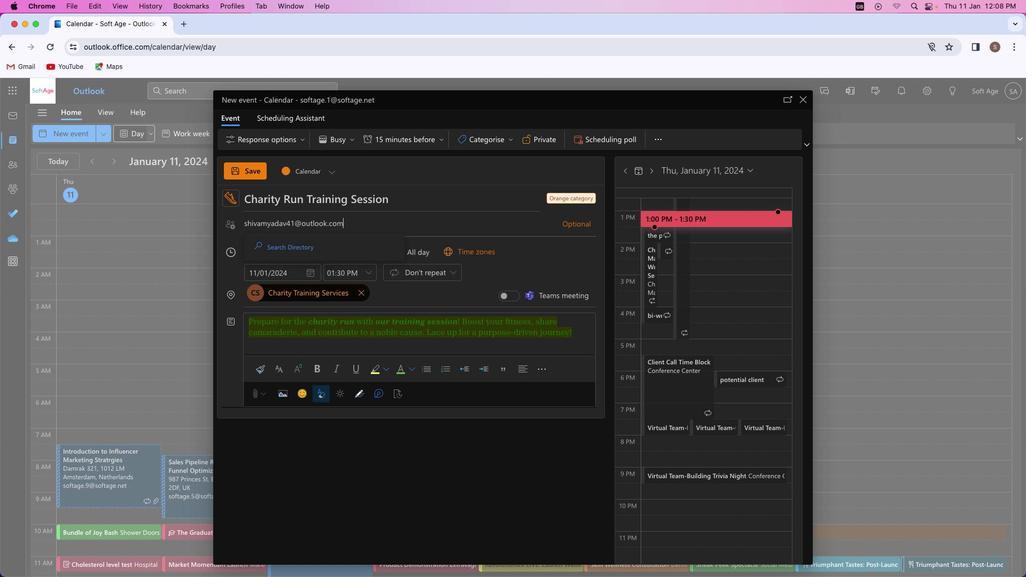 
Action: Mouse moved to (326, 239)
Screenshot: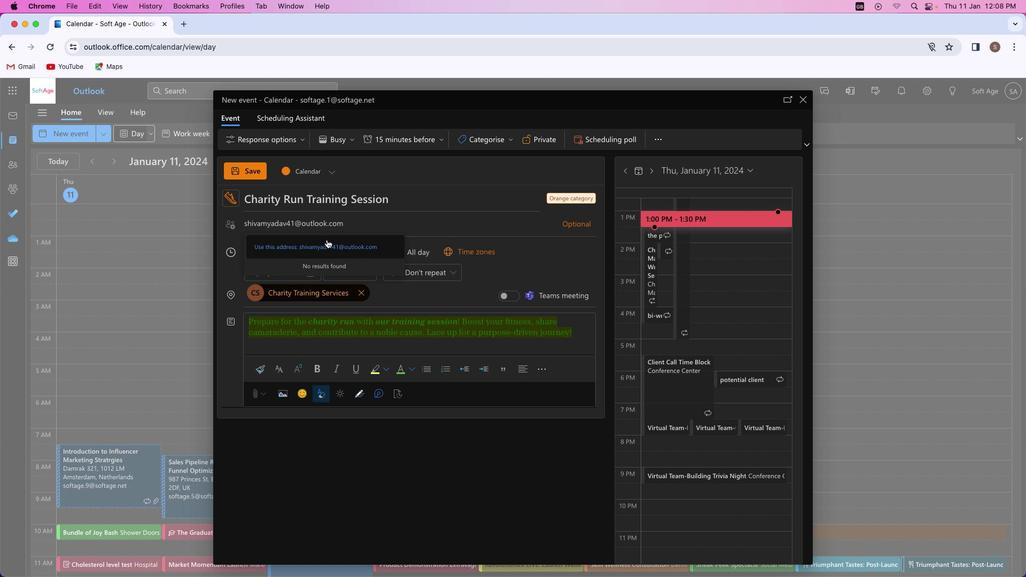 
Action: Mouse pressed left at (326, 239)
Screenshot: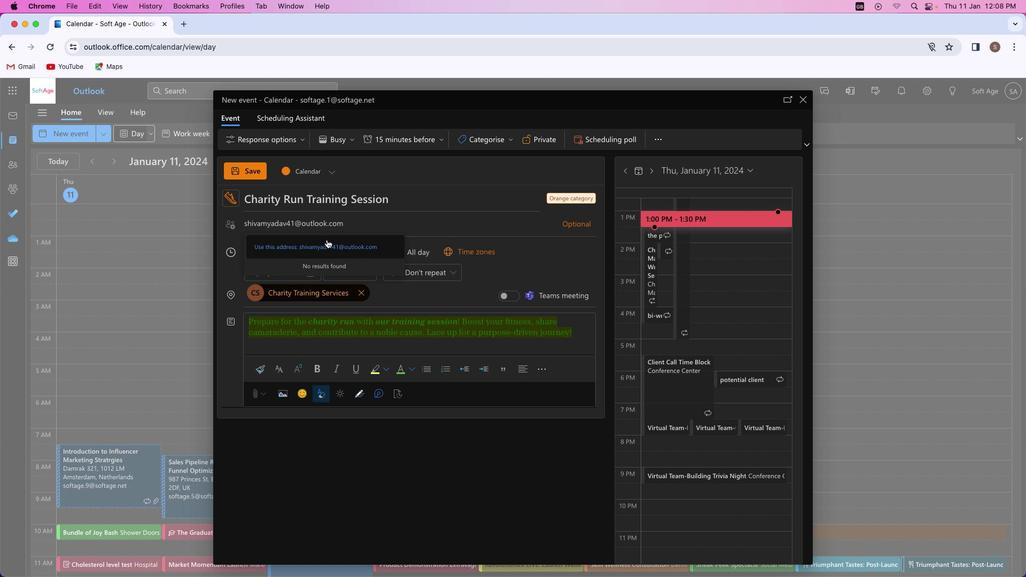 
Action: Mouse moved to (372, 244)
Screenshot: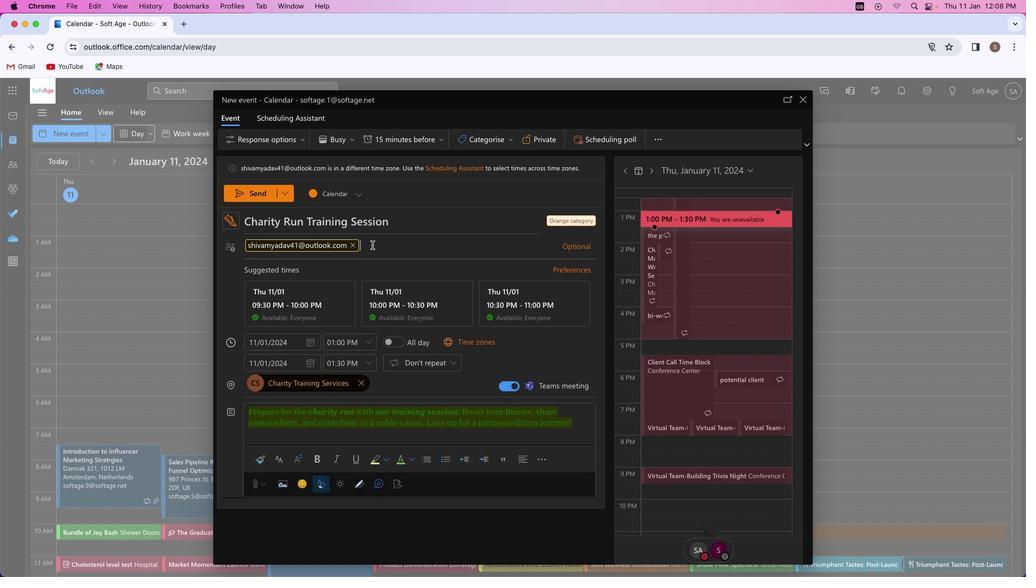 
Action: Key pressed Key.shift'A''k''a''s''h''r''a''j''p''u''t'Key.shift'@''o''u''t''l''o''o''k''.''c''o''m'
Screenshot: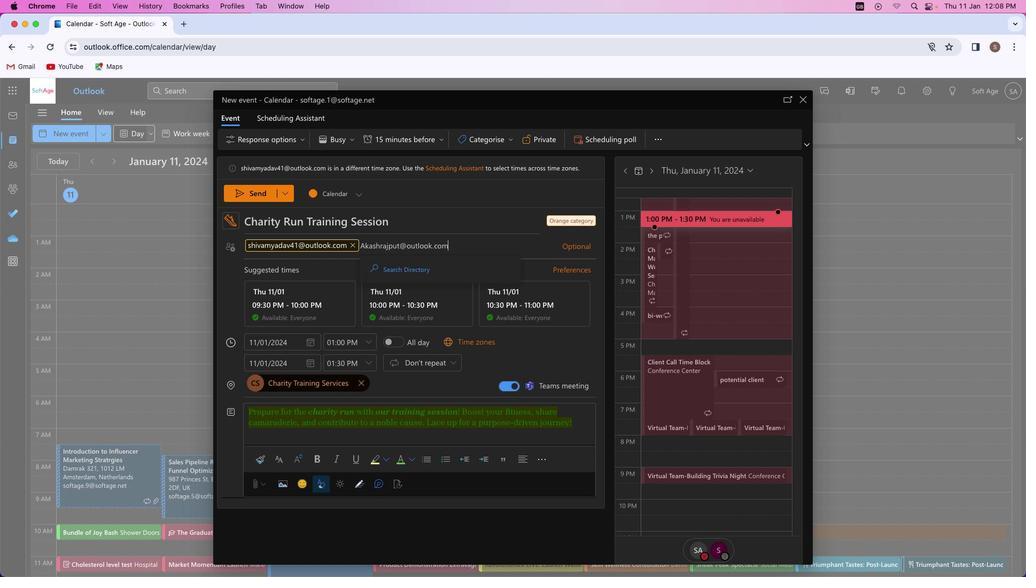 
Action: Mouse moved to (457, 267)
Screenshot: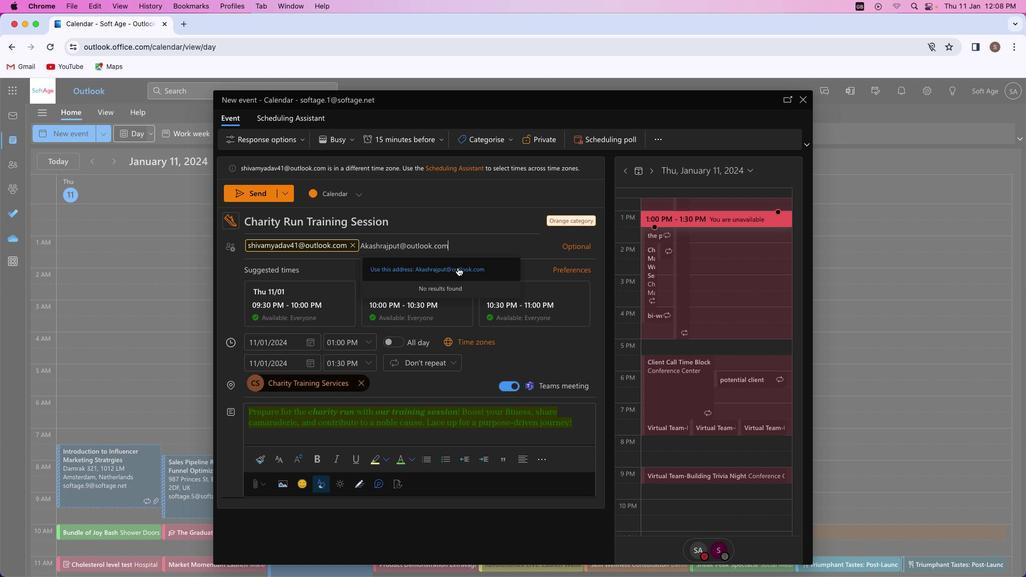
Action: Mouse pressed left at (457, 267)
Screenshot: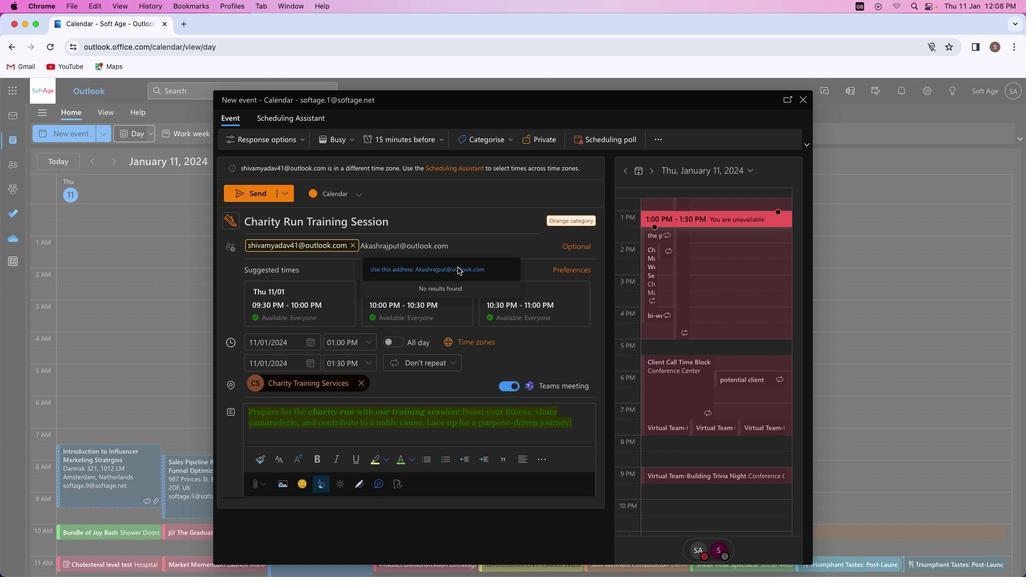 
Action: Mouse moved to (584, 253)
Screenshot: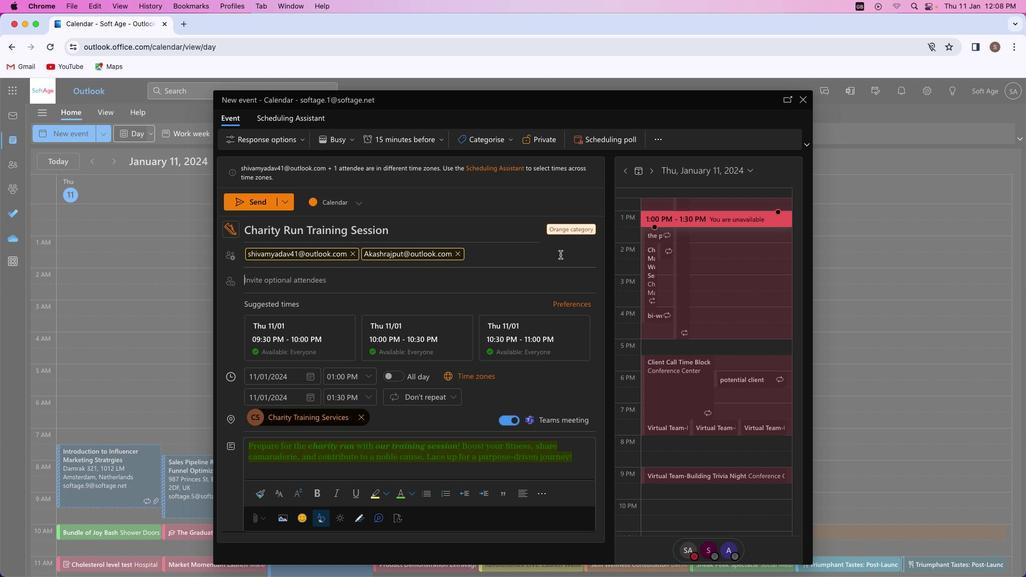 
Action: Mouse pressed left at (584, 253)
Screenshot: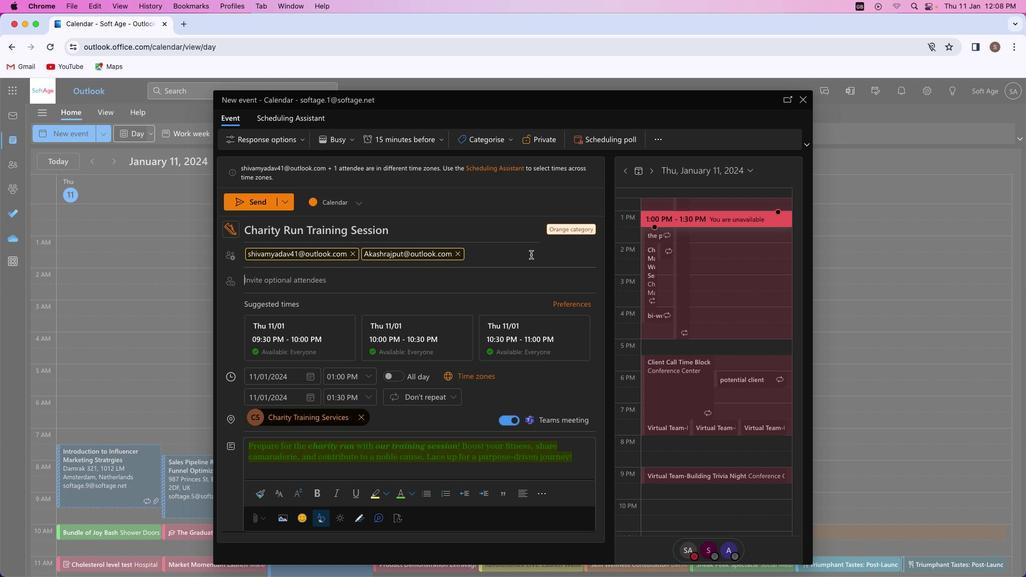 
Action: Mouse moved to (311, 277)
Screenshot: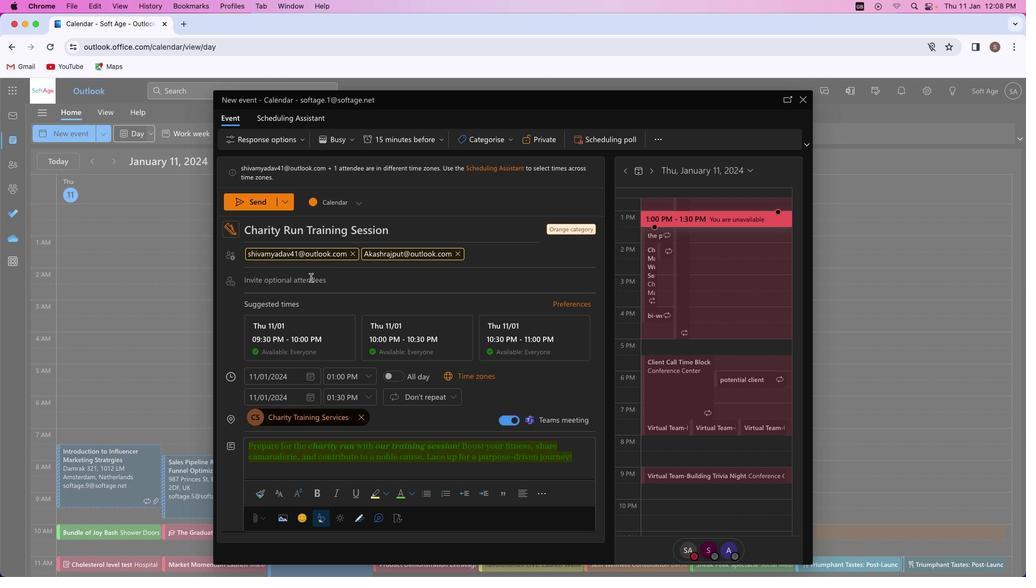
Action: Key pressed Key.shift_r'M''u''n''e''e''s''h''k''u''m''a''r''9''7''3''2'Key.shift'@''o''u''t''l''o''o''k''.''c''o''m'
Screenshot: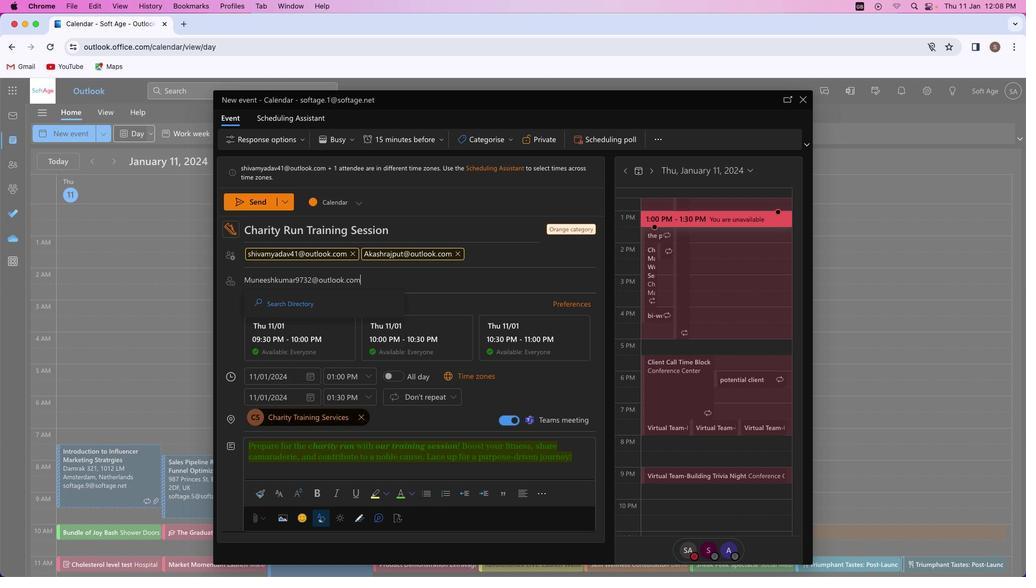 
Action: Mouse moved to (361, 303)
Screenshot: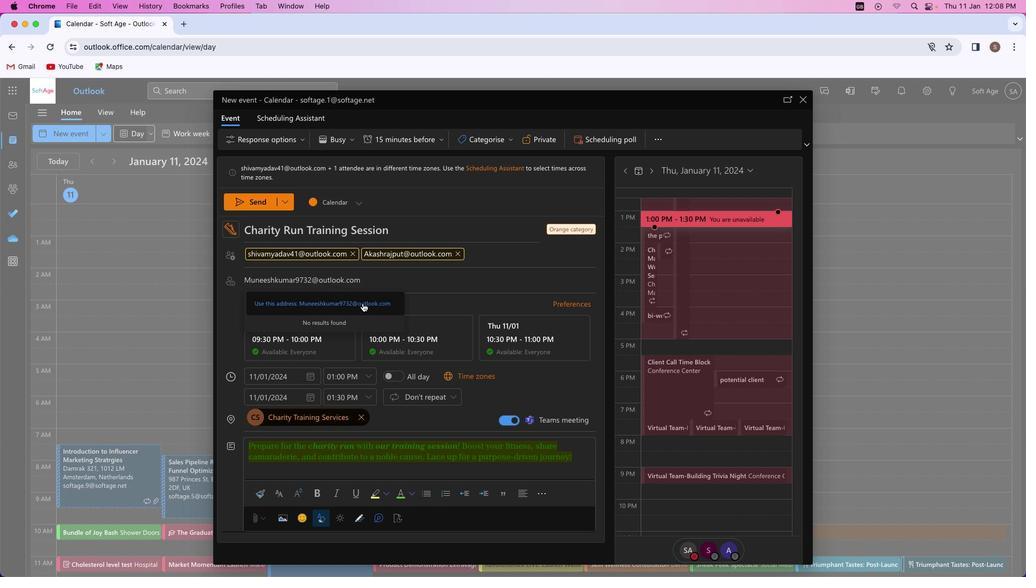 
Action: Mouse pressed left at (361, 303)
Screenshot: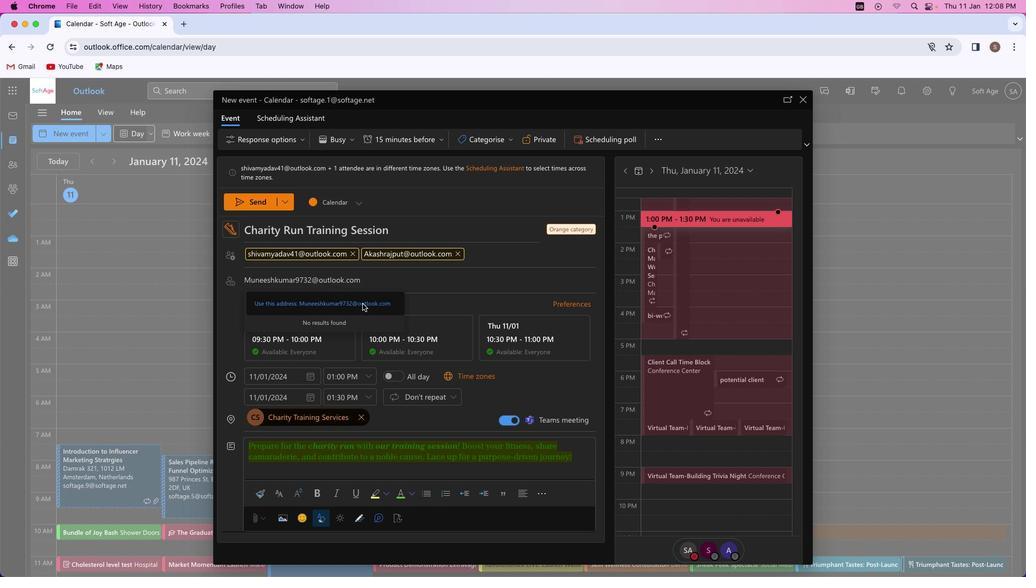 
Action: Mouse moved to (258, 199)
Screenshot: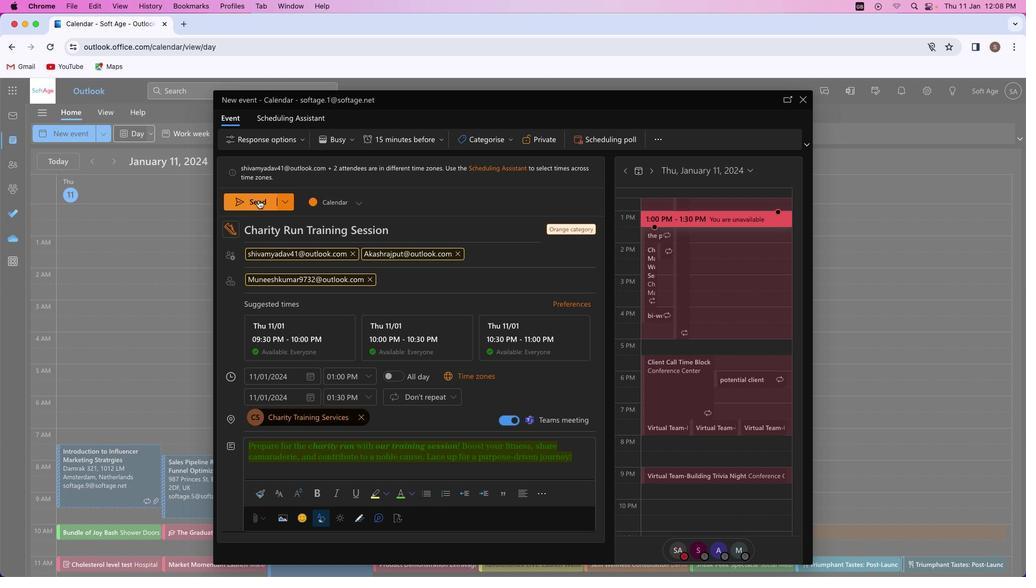 
Action: Mouse pressed left at (258, 199)
Screenshot: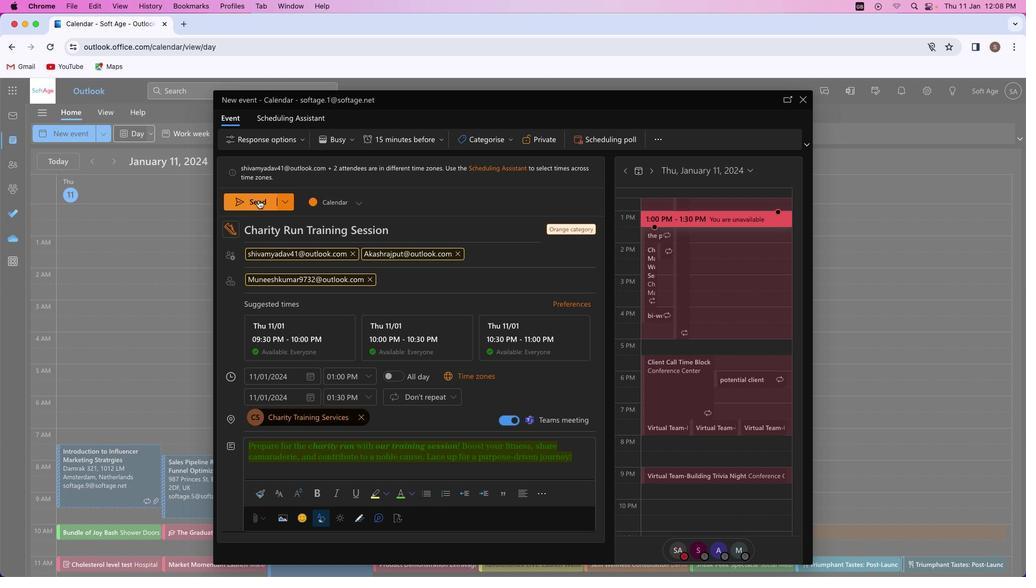 
Action: Mouse moved to (535, 420)
Screenshot: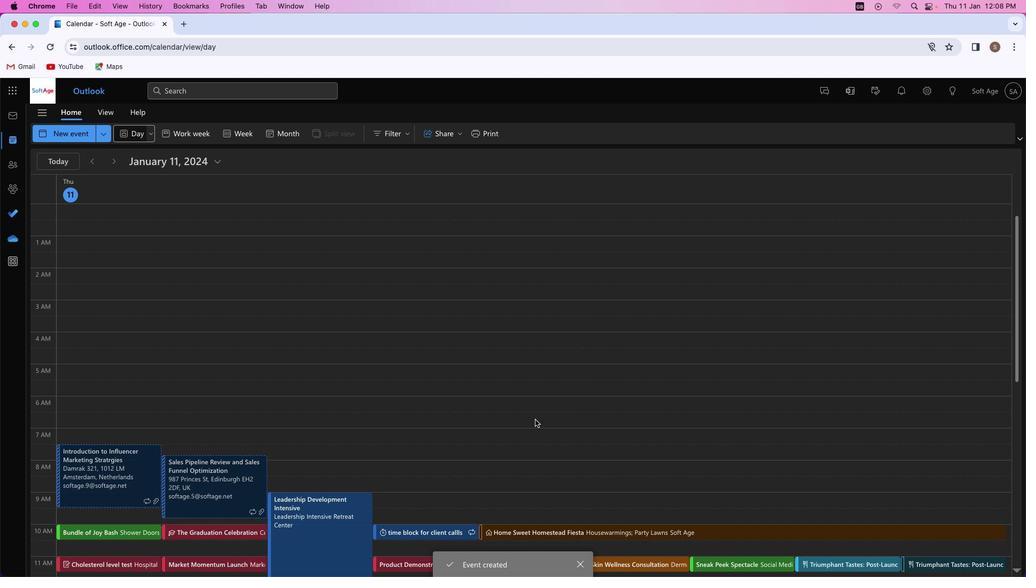 
